 Task: Look for space in Maragogi, Brazil from 6th September, 2023 to 18th September, 2023 for 3 adults in price range Rs.6000 to Rs.12000. Place can be entire place with 2 bedrooms having 2 beds and 2 bathrooms. Property type can be house, flat, guest house, hotel. Booking option can be shelf check-in. Required host language is Spanish.
Action: Mouse moved to (391, 84)
Screenshot: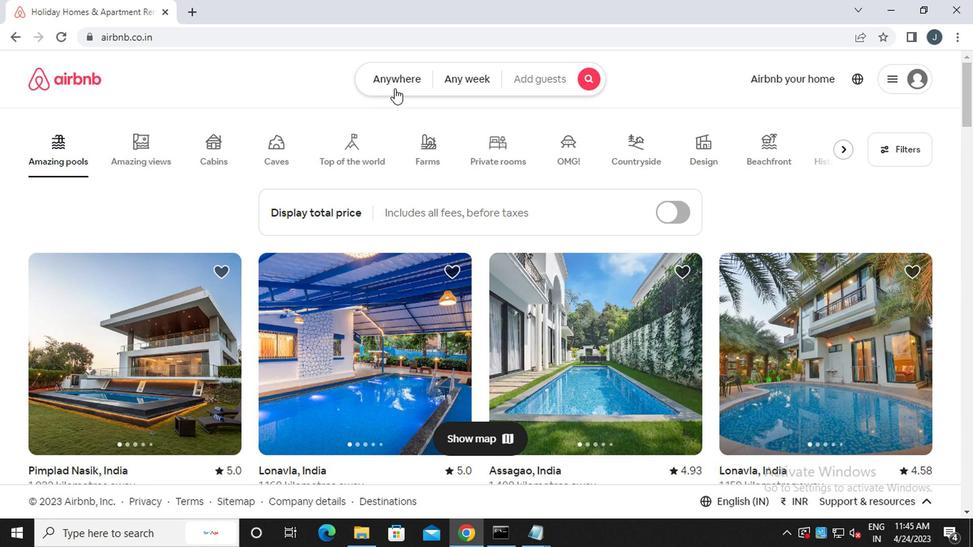 
Action: Mouse pressed left at (391, 84)
Screenshot: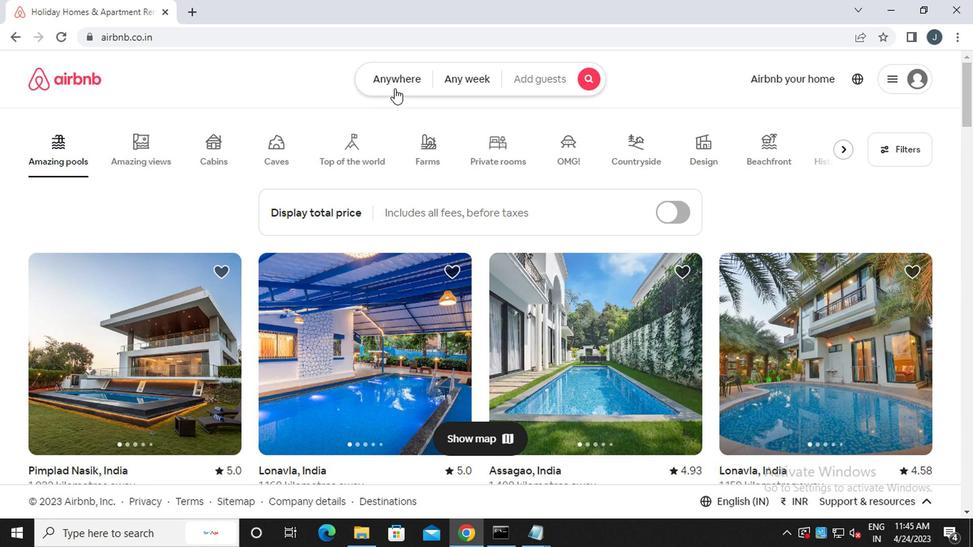 
Action: Mouse moved to (259, 134)
Screenshot: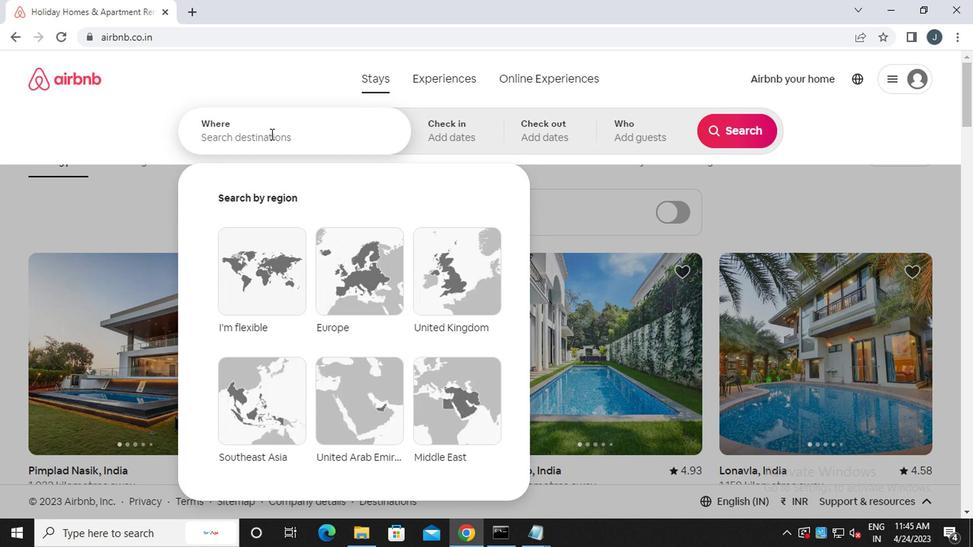 
Action: Mouse pressed left at (259, 134)
Screenshot: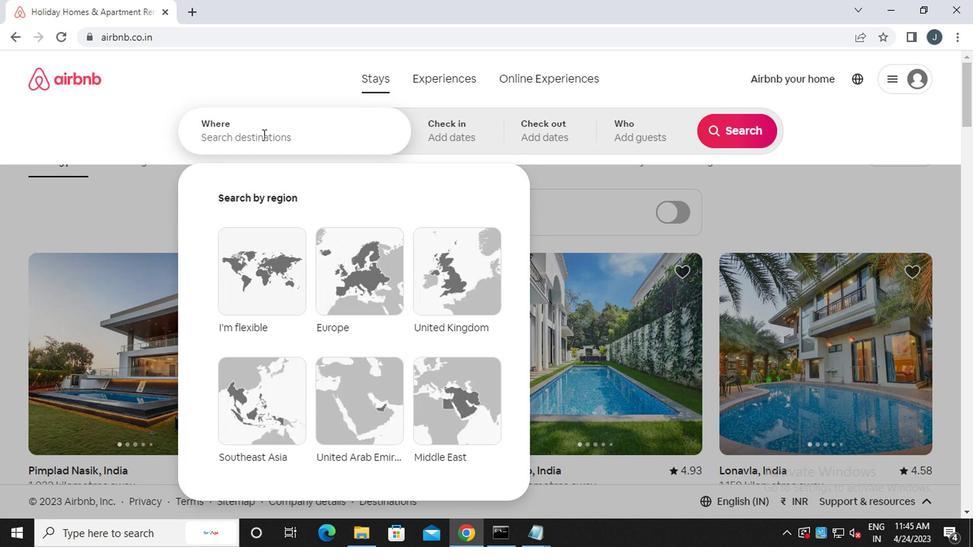 
Action: Key pressed <Key.caps_lock>m<Key.caps_lock>aragogi,<Key.space><Key.caps_lock>b<Key.caps_lock>razil
Screenshot: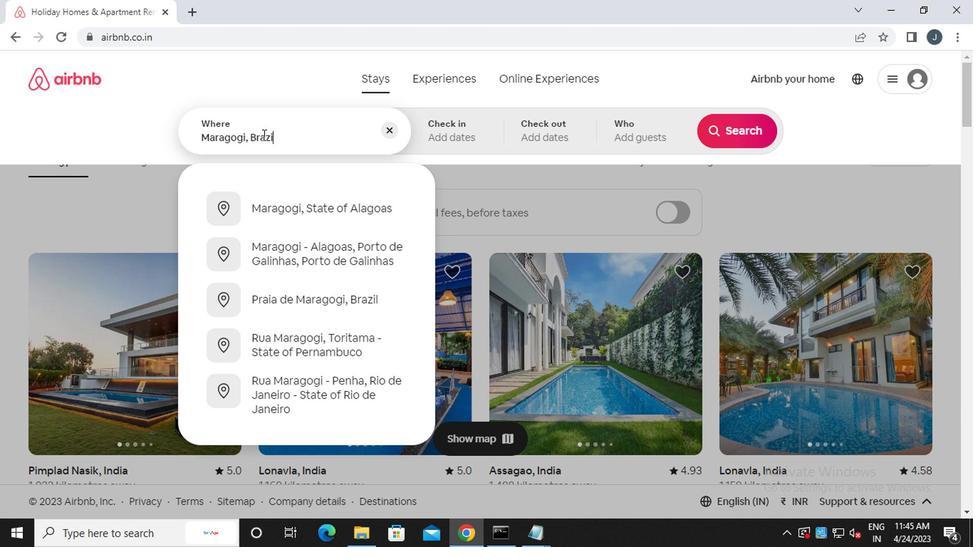 
Action: Mouse moved to (446, 136)
Screenshot: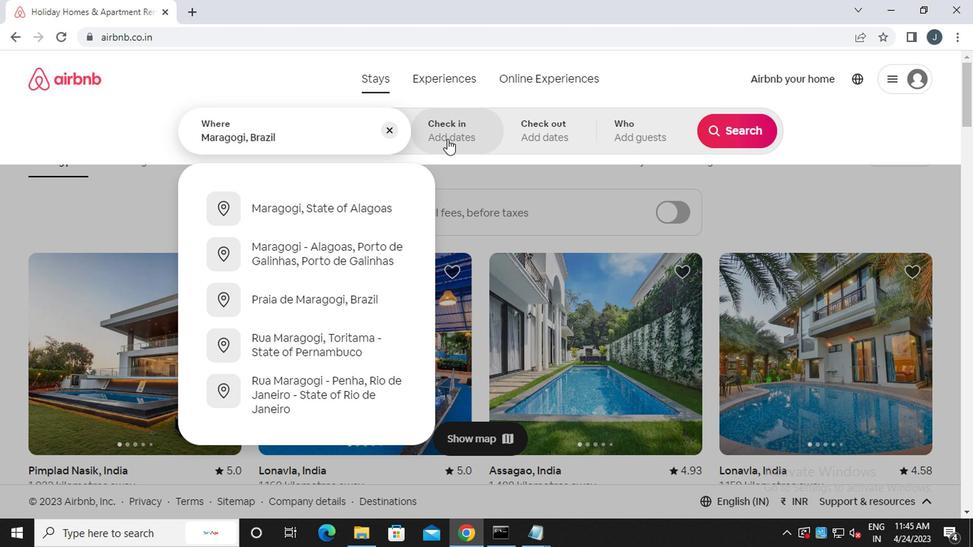 
Action: Mouse pressed left at (446, 136)
Screenshot: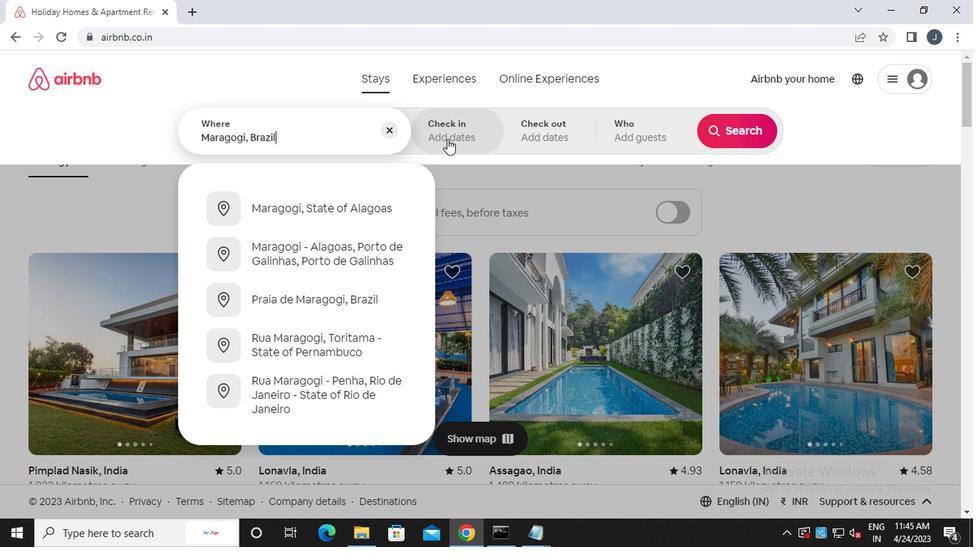 
Action: Mouse moved to (719, 245)
Screenshot: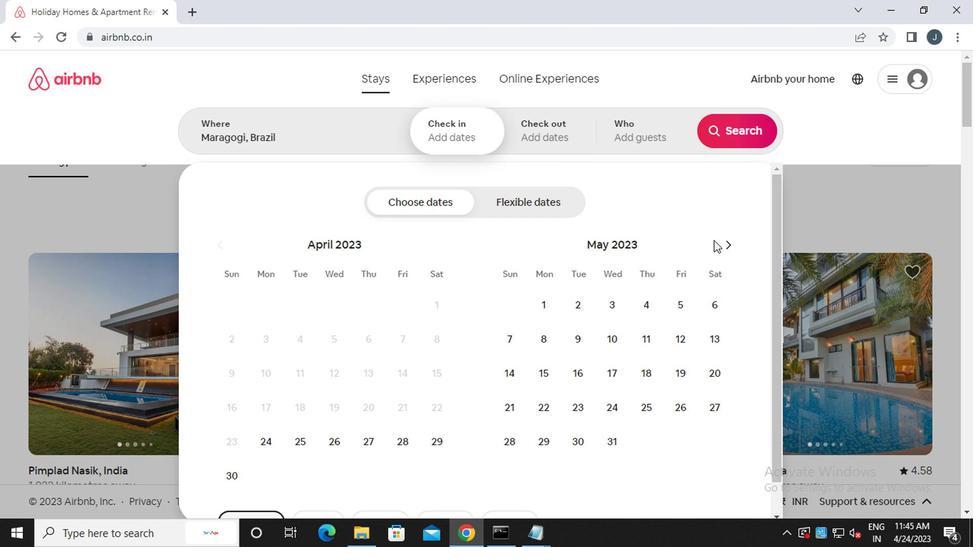 
Action: Mouse pressed left at (719, 245)
Screenshot: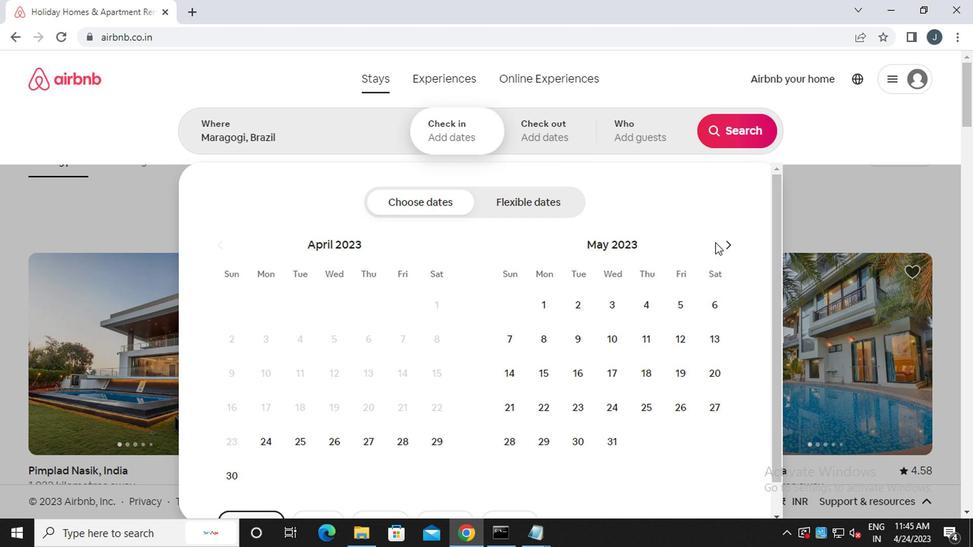 
Action: Mouse moved to (721, 246)
Screenshot: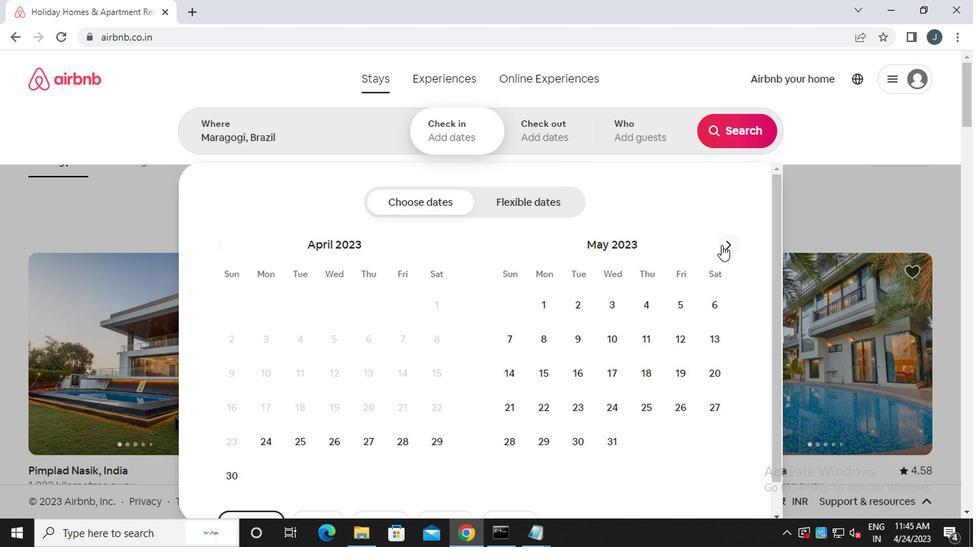 
Action: Mouse pressed left at (721, 246)
Screenshot: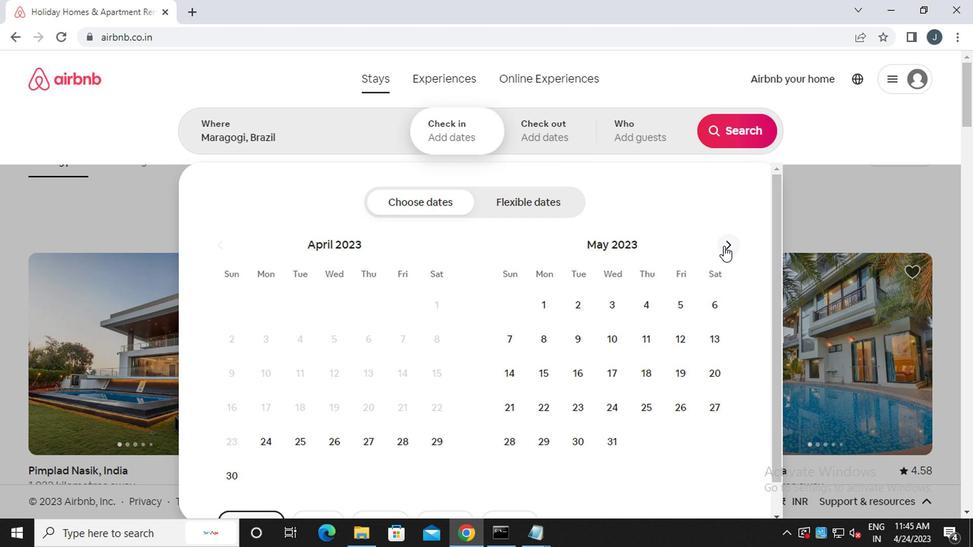 
Action: Mouse pressed left at (721, 246)
Screenshot: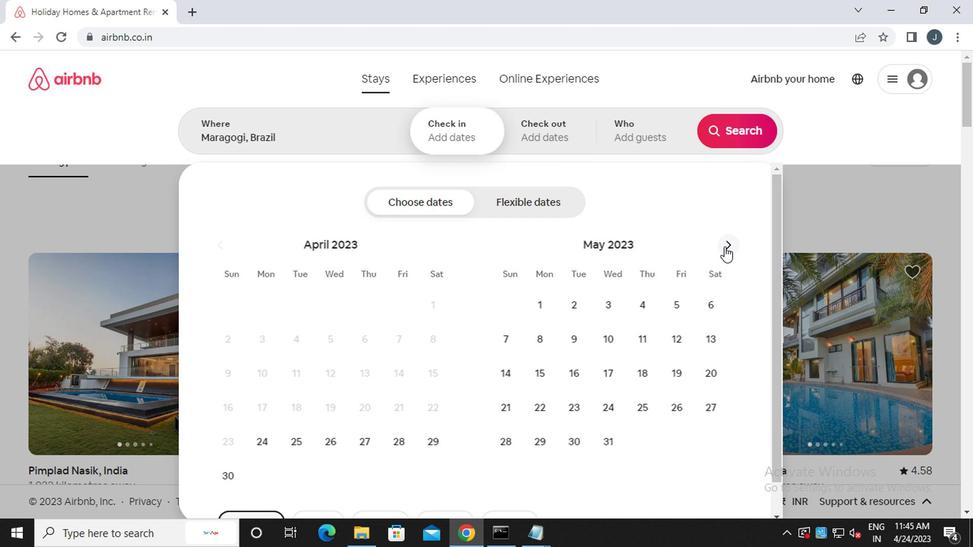 
Action: Mouse pressed left at (721, 246)
Screenshot: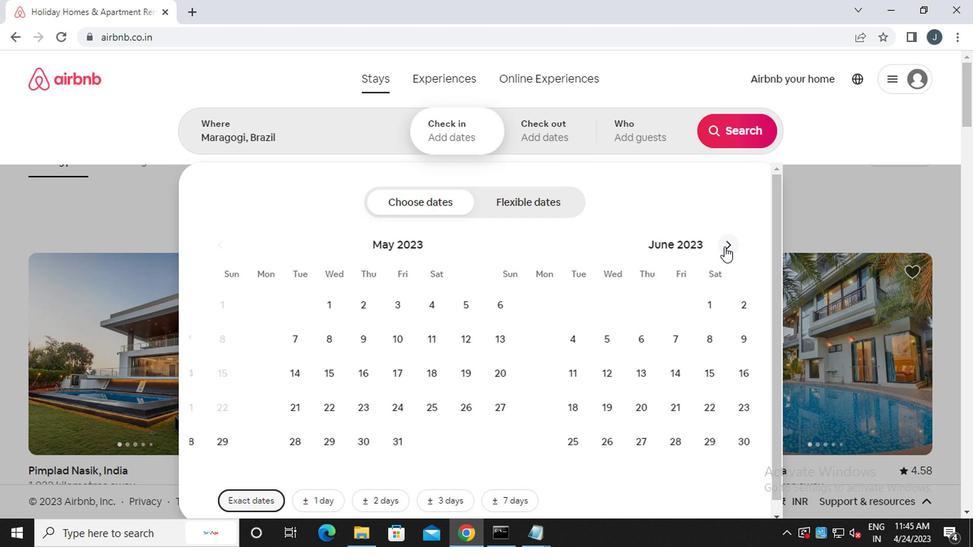 
Action: Mouse moved to (721, 246)
Screenshot: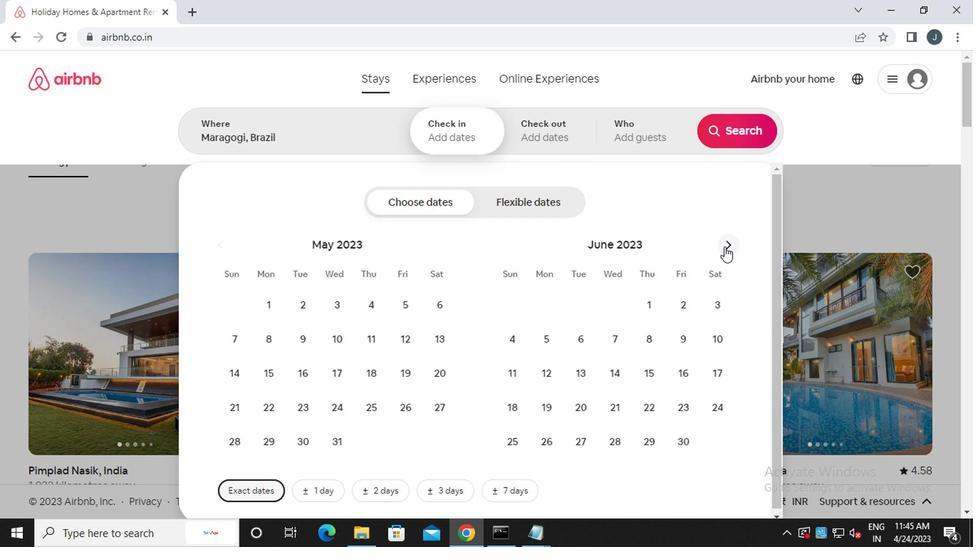 
Action: Mouse pressed left at (721, 246)
Screenshot: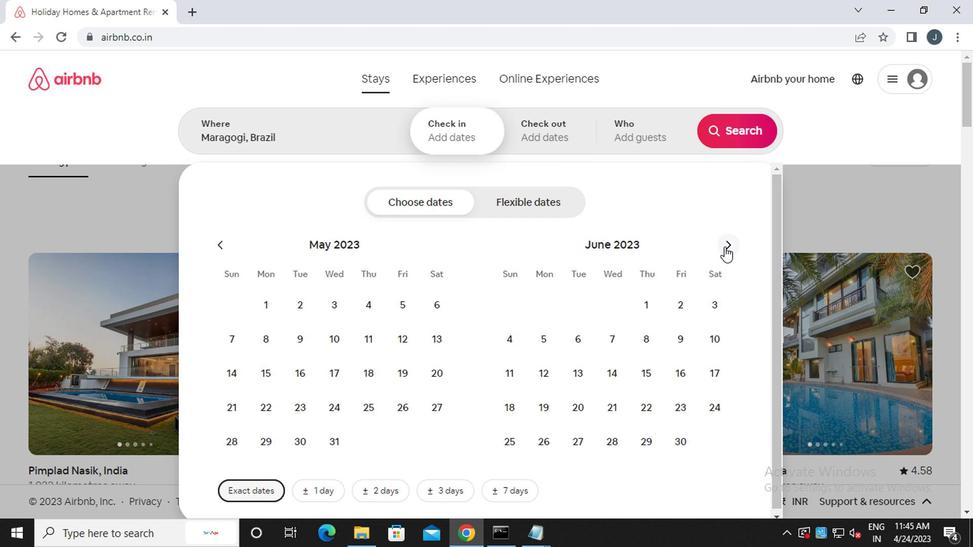 
Action: Mouse moved to (723, 247)
Screenshot: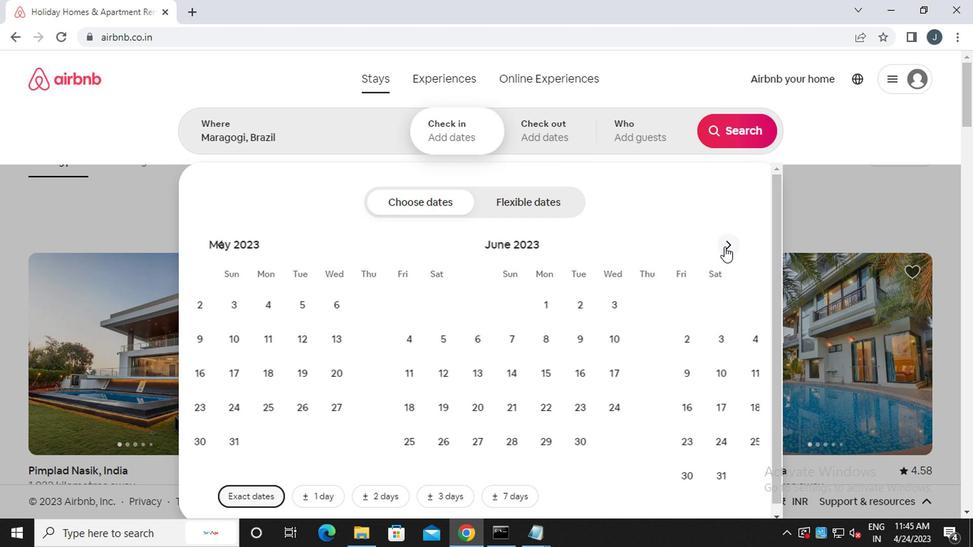 
Action: Mouse pressed left at (723, 247)
Screenshot: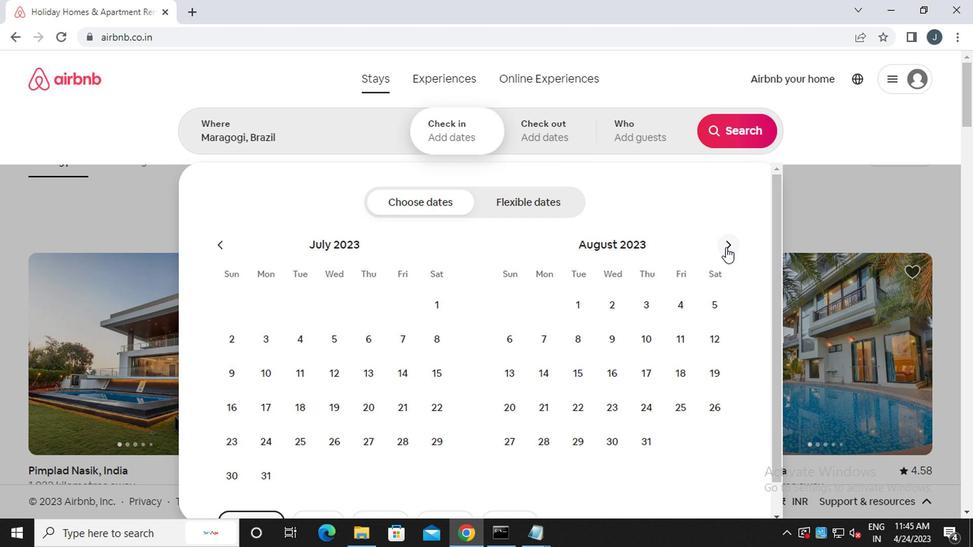 
Action: Mouse moved to (611, 339)
Screenshot: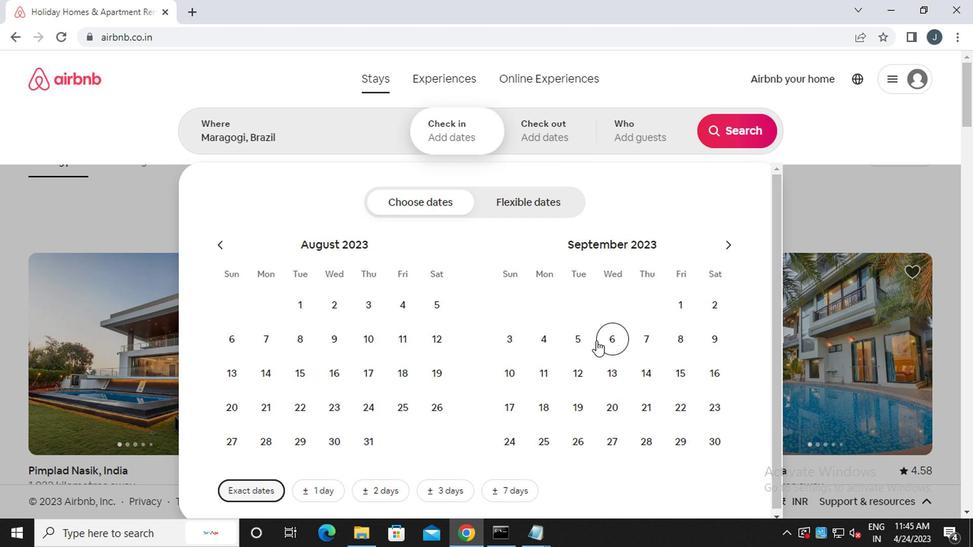 
Action: Mouse pressed left at (611, 339)
Screenshot: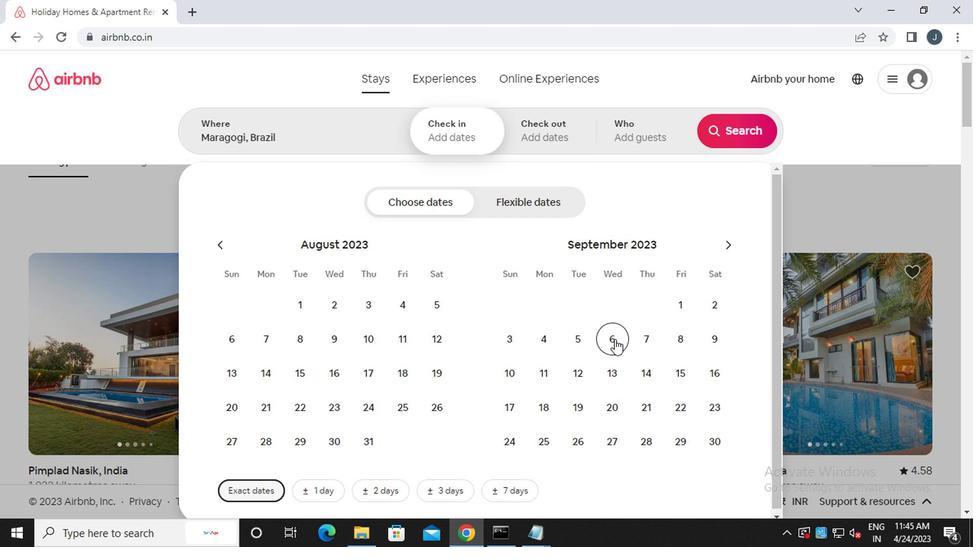 
Action: Mouse moved to (539, 404)
Screenshot: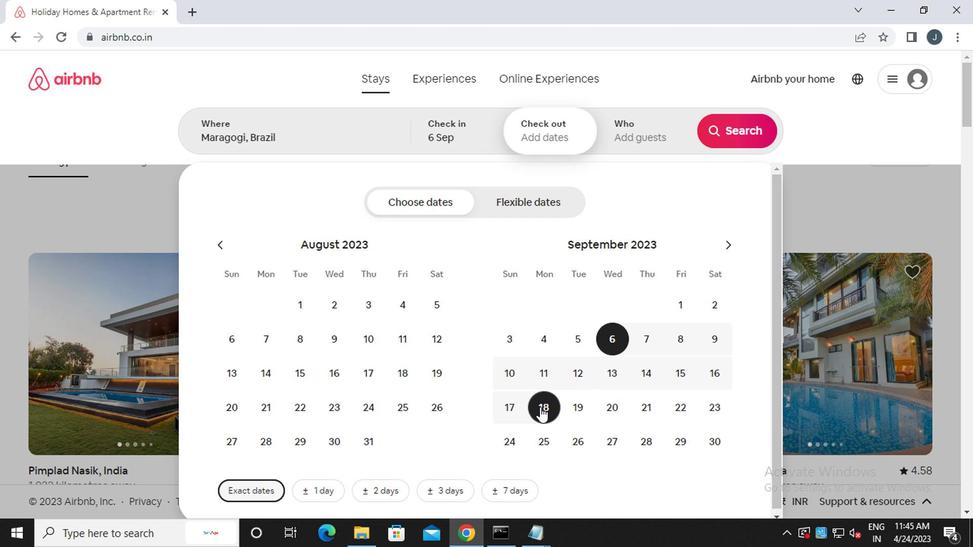 
Action: Mouse pressed left at (539, 404)
Screenshot: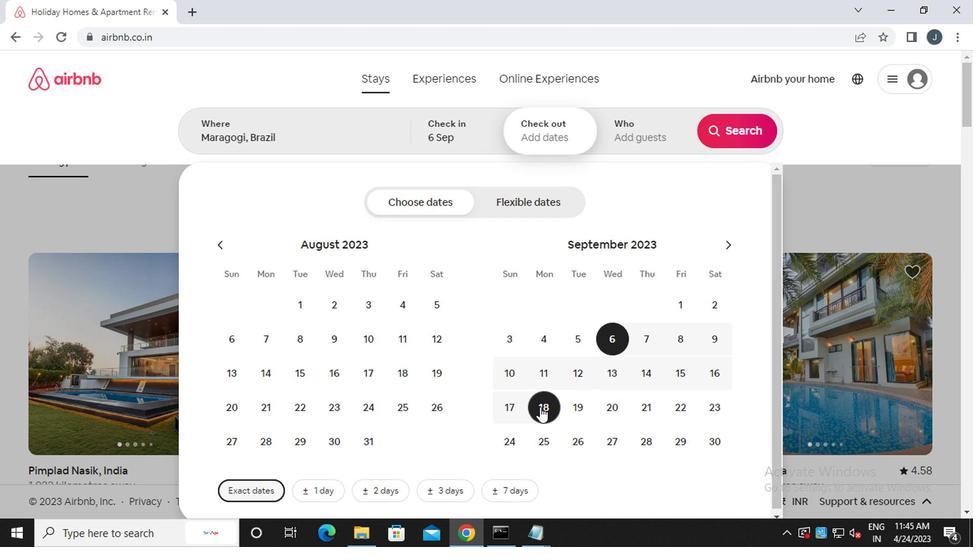 
Action: Mouse moved to (629, 140)
Screenshot: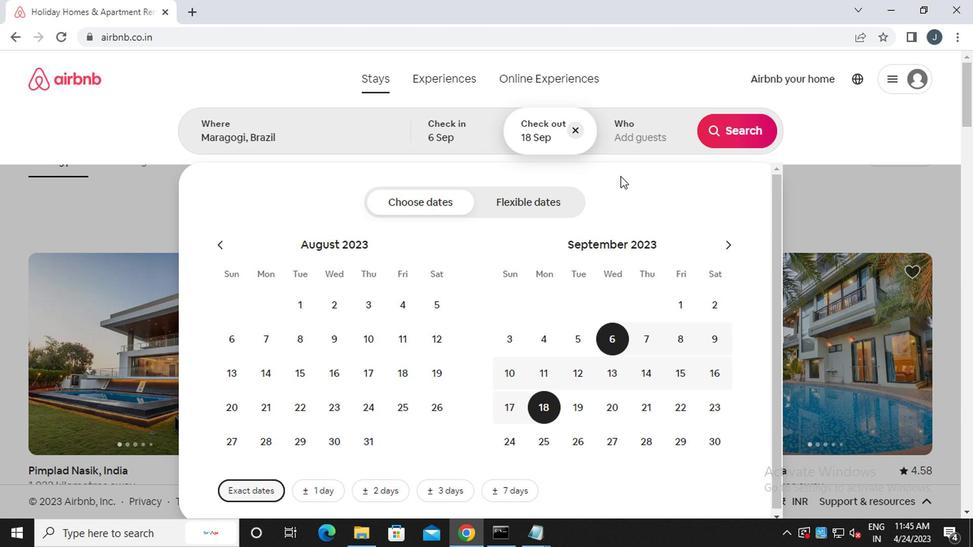 
Action: Mouse pressed left at (629, 140)
Screenshot: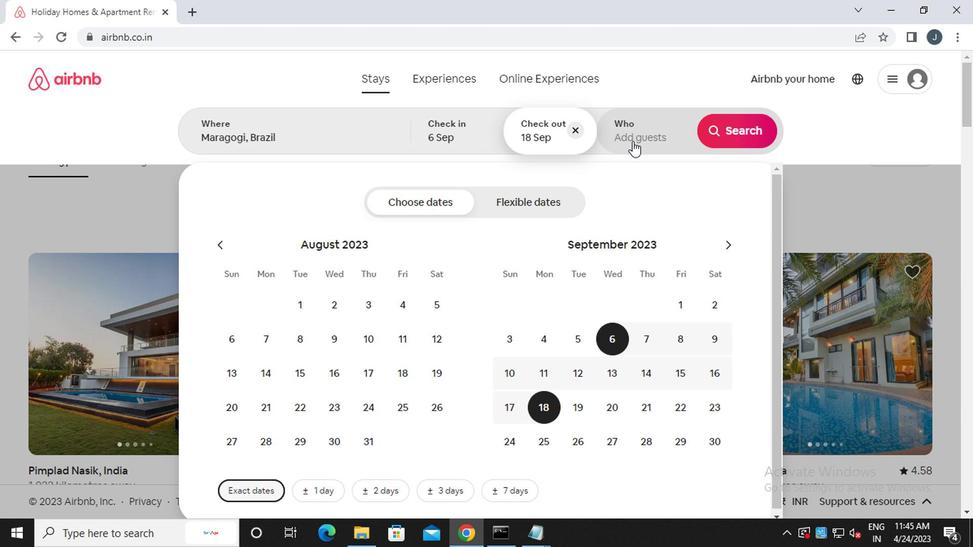 
Action: Mouse moved to (739, 209)
Screenshot: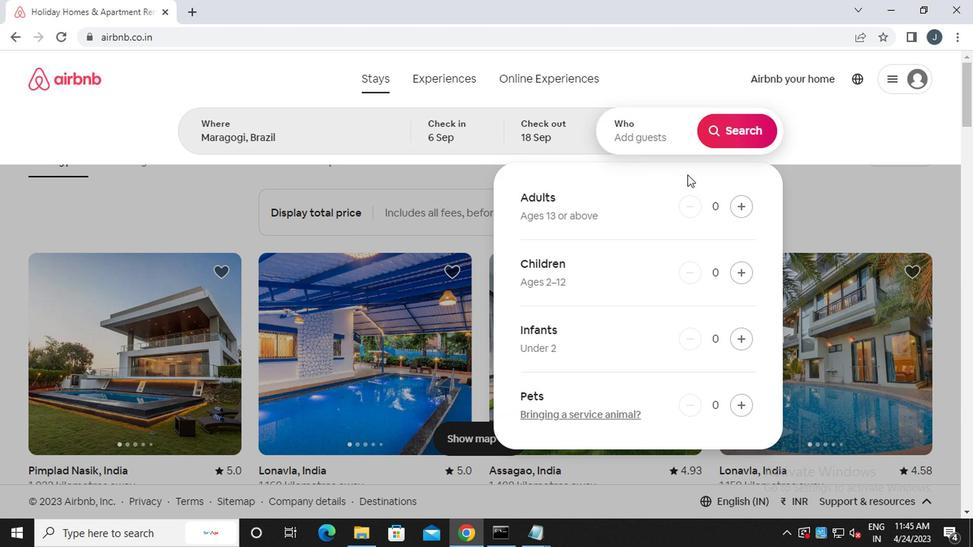 
Action: Mouse pressed left at (739, 209)
Screenshot: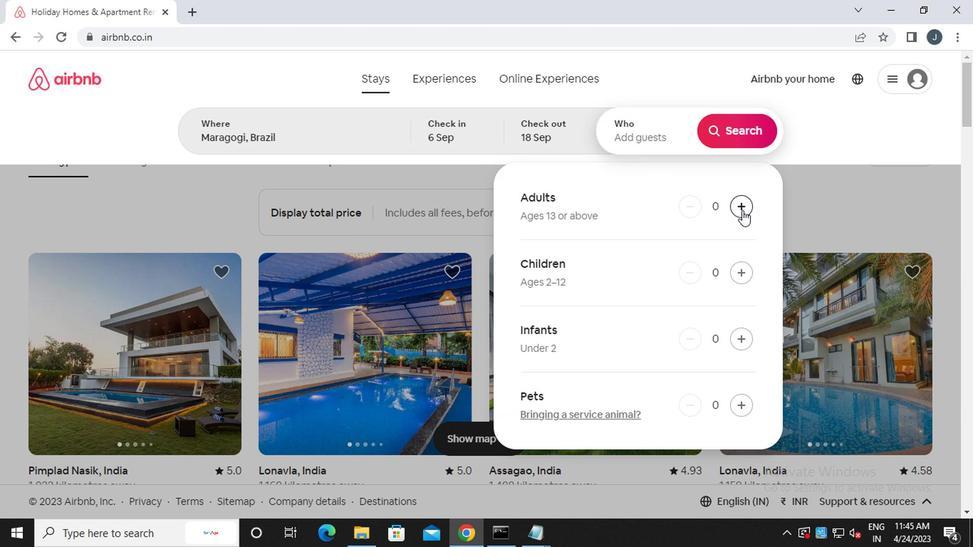 
Action: Mouse pressed left at (739, 209)
Screenshot: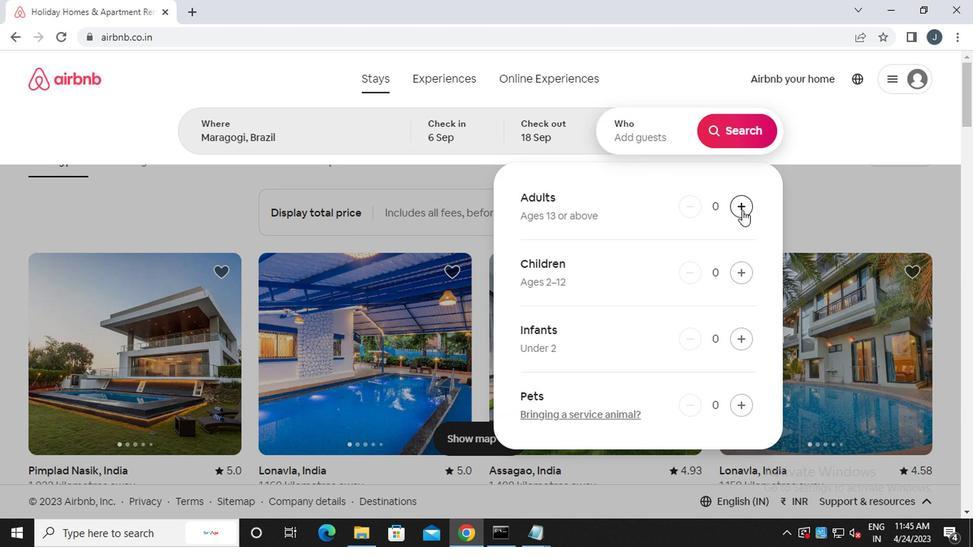 
Action: Mouse pressed left at (739, 209)
Screenshot: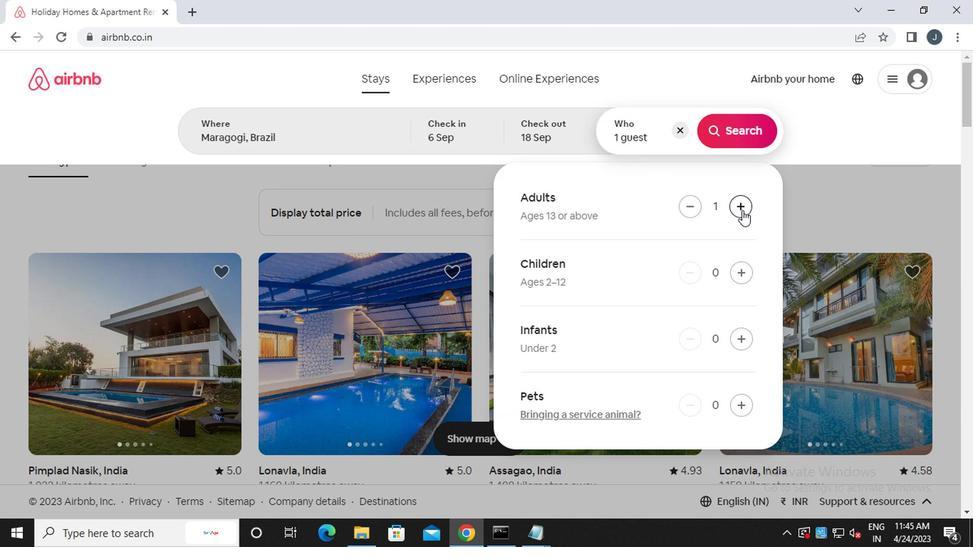 
Action: Mouse moved to (749, 134)
Screenshot: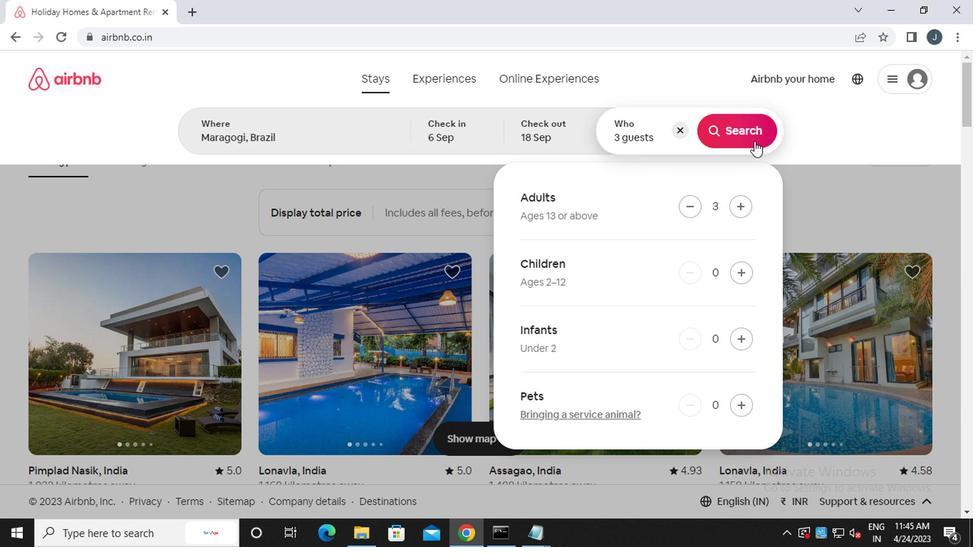 
Action: Mouse pressed left at (749, 134)
Screenshot: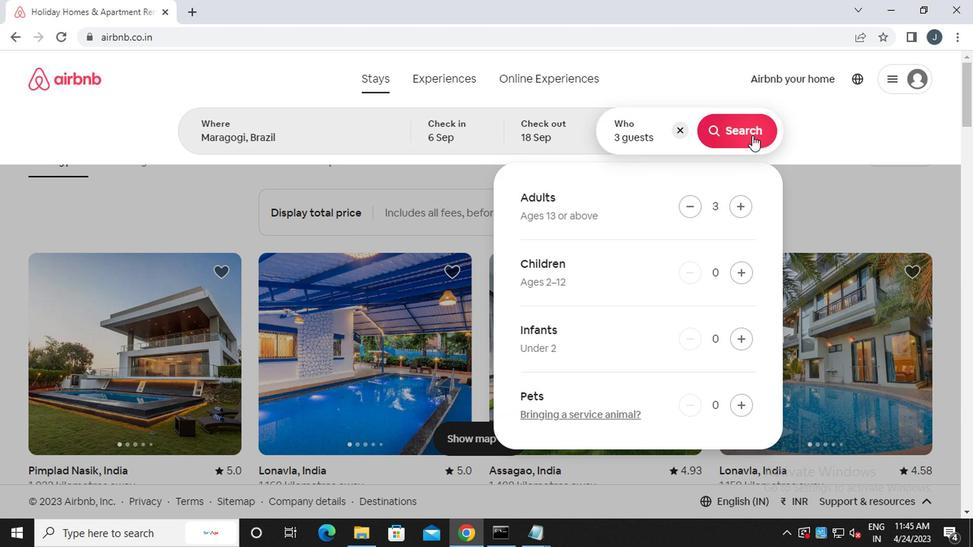 
Action: Mouse moved to (912, 131)
Screenshot: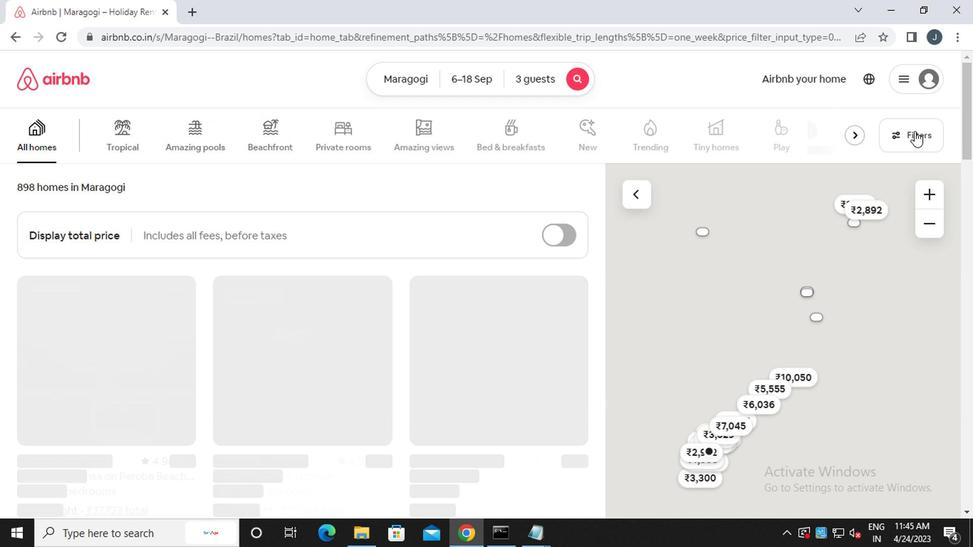 
Action: Mouse pressed left at (912, 131)
Screenshot: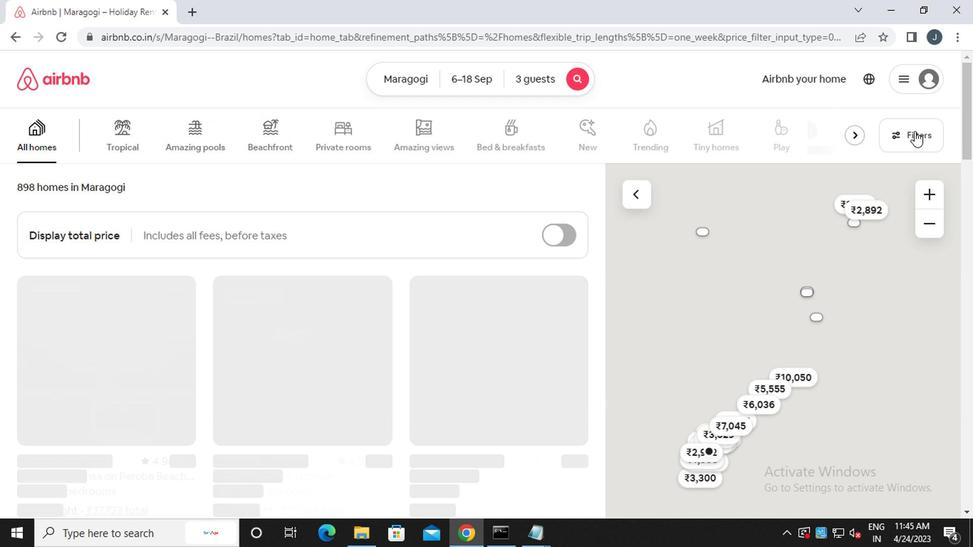 
Action: Mouse moved to (325, 315)
Screenshot: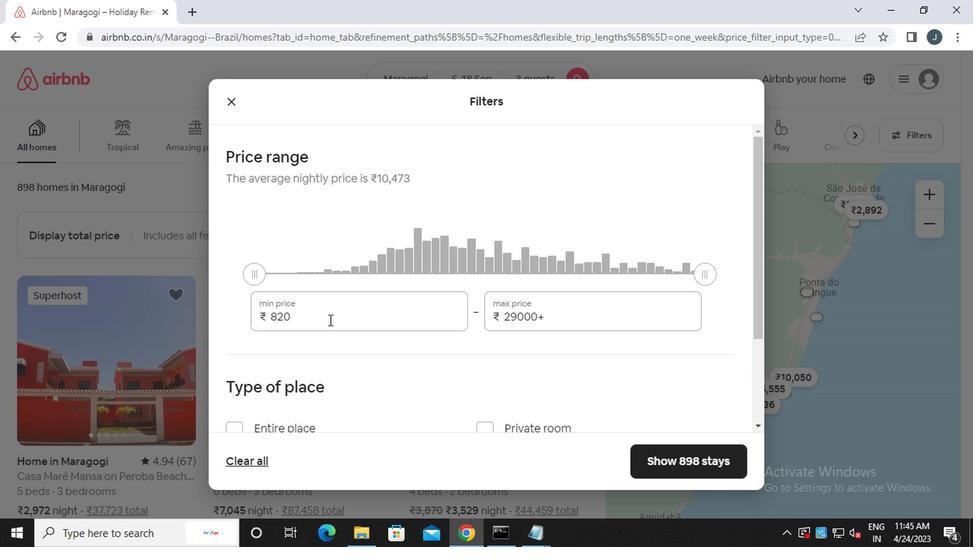 
Action: Mouse pressed left at (325, 315)
Screenshot: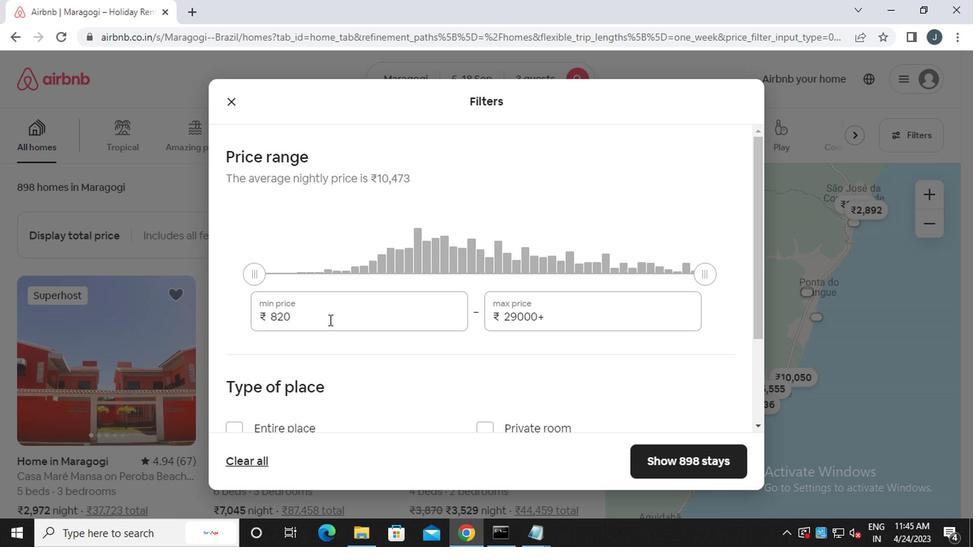 
Action: Mouse moved to (325, 315)
Screenshot: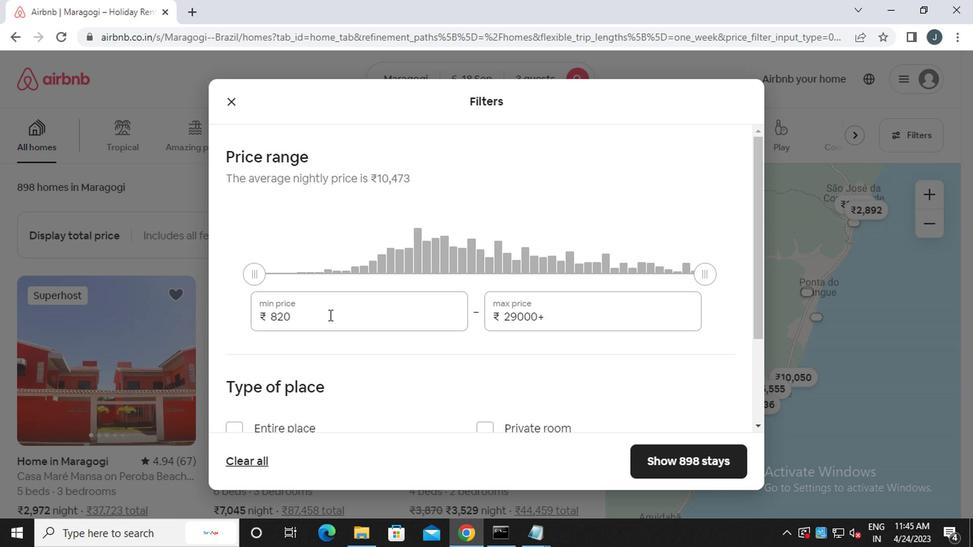 
Action: Key pressed <Key.backspace><Key.backspace><Key.backspace><Key.backspace><Key.backspace><Key.backspace><Key.backspace><Key.backspace><<102>><<96>><<96>><<96>>
Screenshot: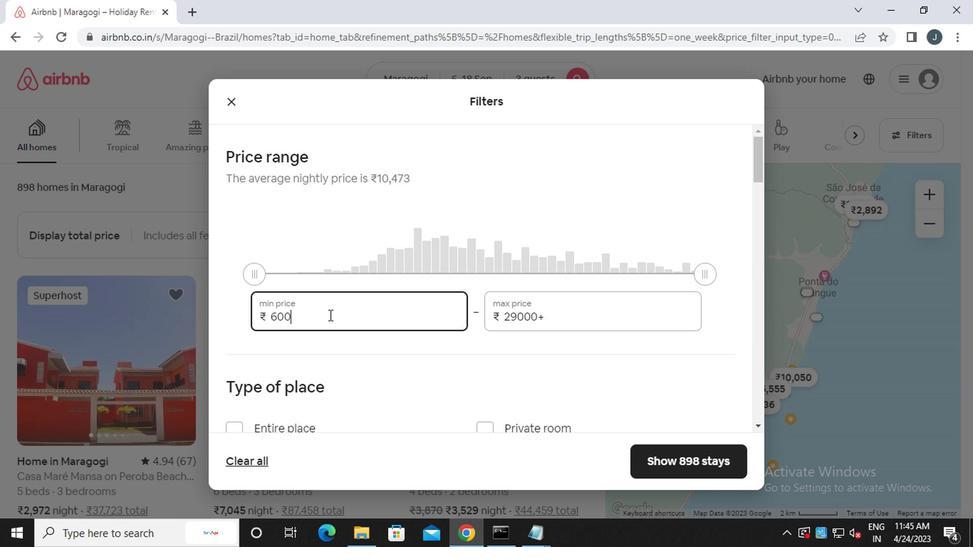
Action: Mouse moved to (558, 315)
Screenshot: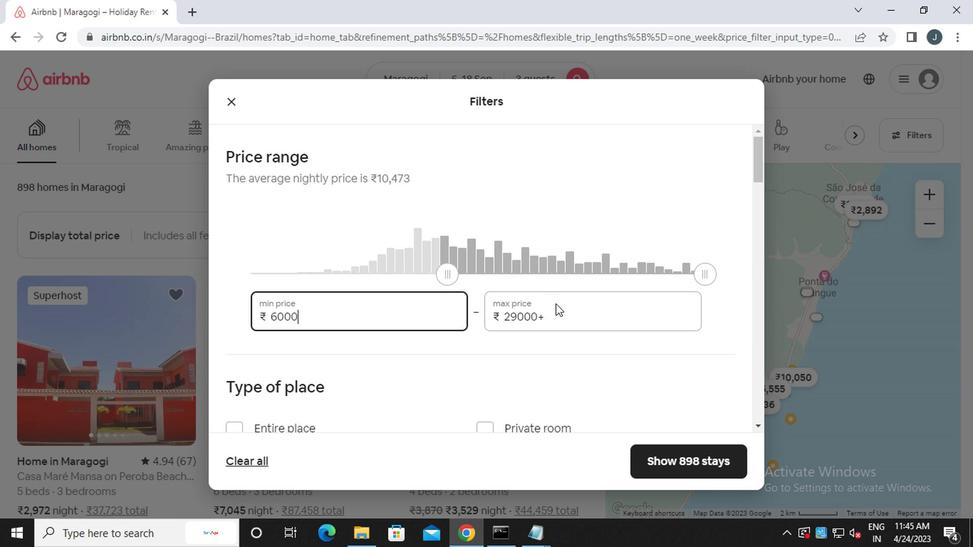 
Action: Mouse pressed left at (558, 315)
Screenshot: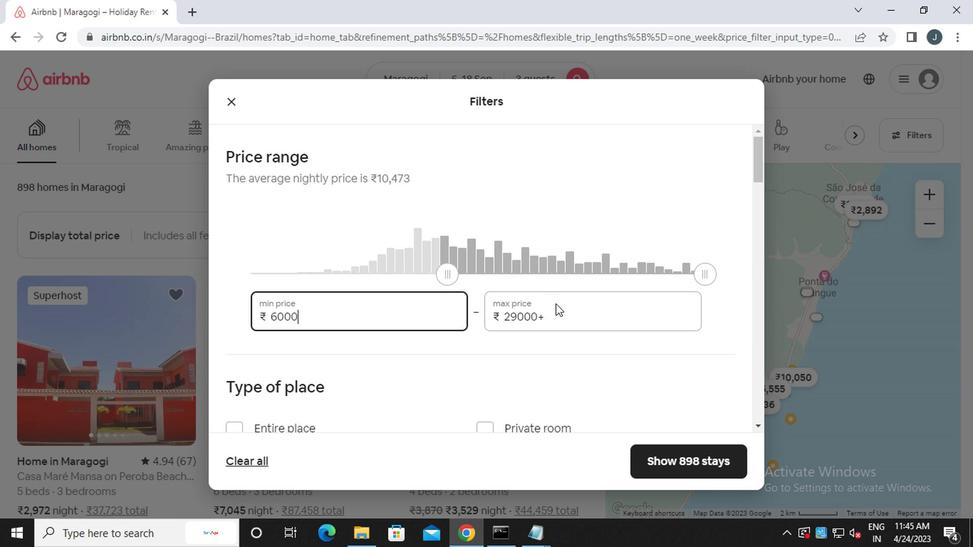 
Action: Mouse moved to (560, 315)
Screenshot: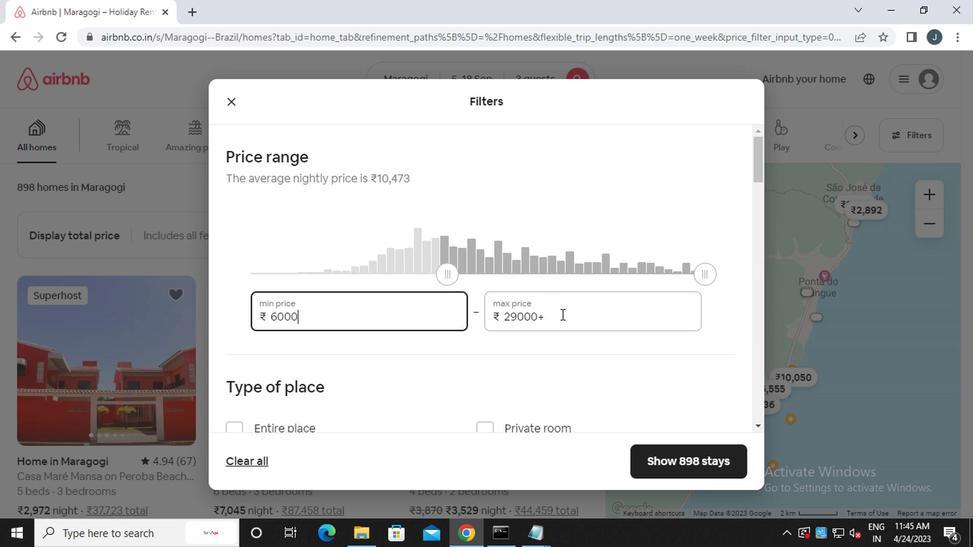 
Action: Key pressed <Key.backspace><Key.backspace><Key.backspace><Key.backspace><Key.backspace><Key.backspace><Key.backspace><Key.backspace><Key.backspace><Key.backspace><Key.backspace><Key.backspace><<97>><<98>><<96>><<96>><<96>>
Screenshot: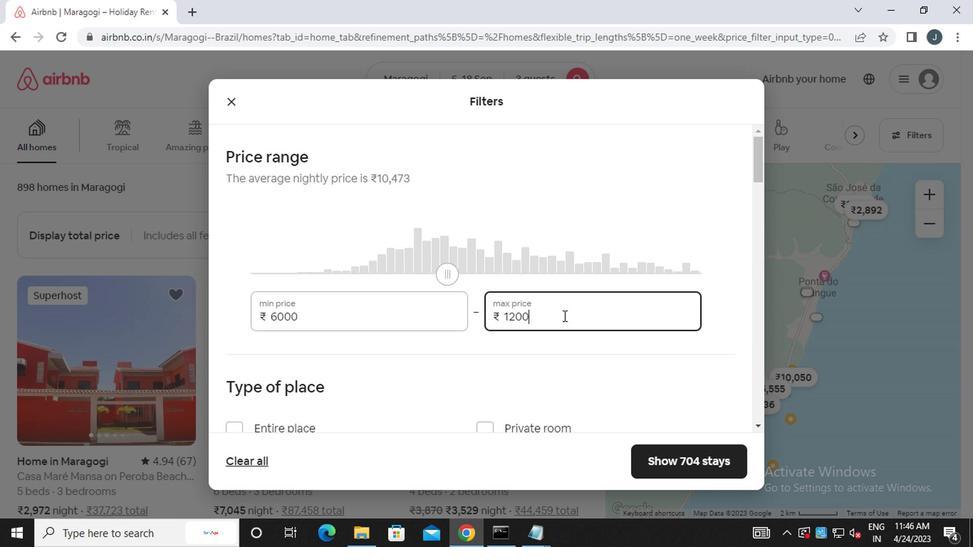
Action: Mouse moved to (560, 317)
Screenshot: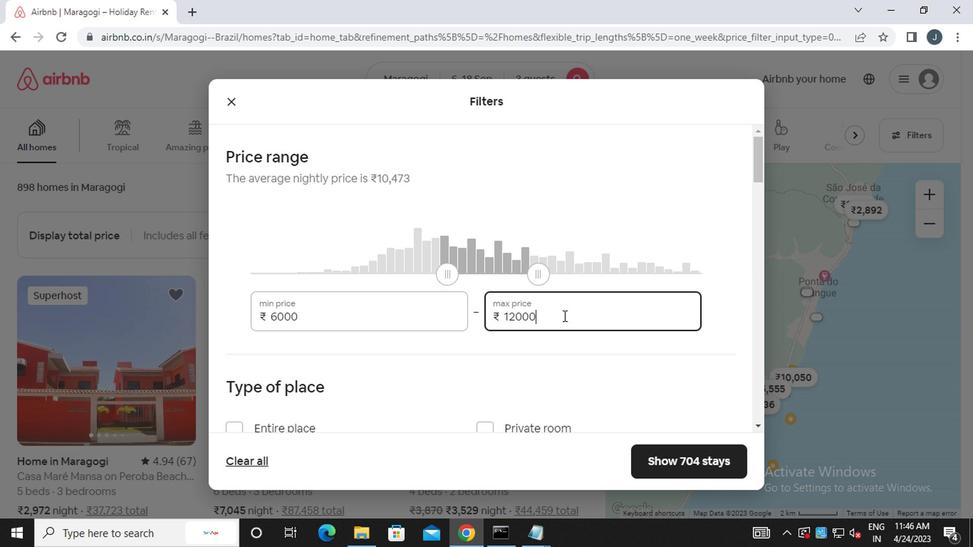 
Action: Mouse scrolled (560, 316) with delta (0, -1)
Screenshot: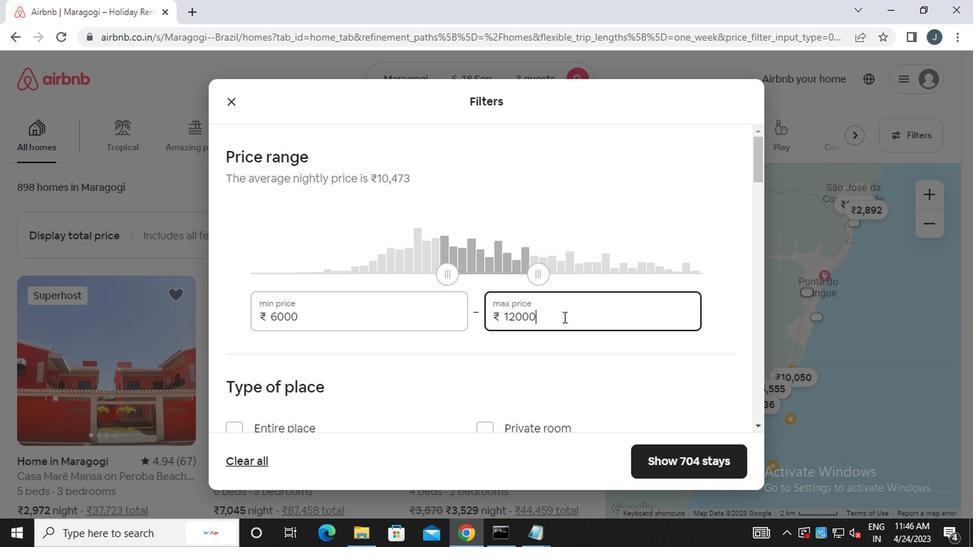 
Action: Mouse scrolled (560, 316) with delta (0, -1)
Screenshot: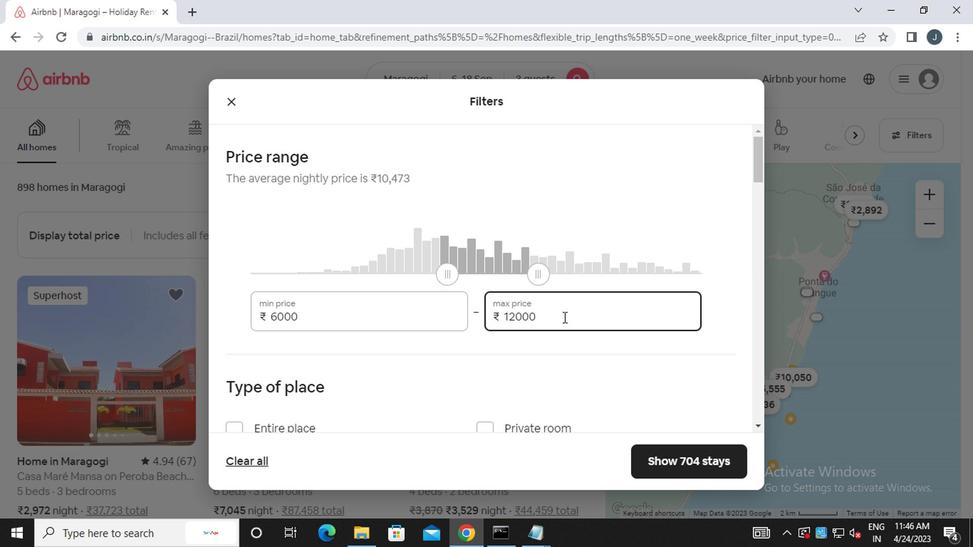 
Action: Mouse moved to (382, 300)
Screenshot: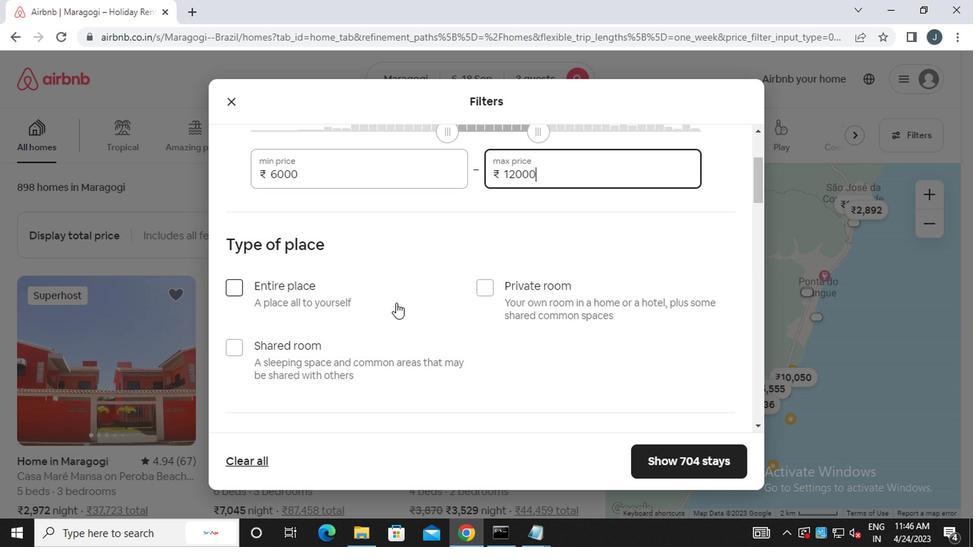 
Action: Mouse pressed left at (382, 300)
Screenshot: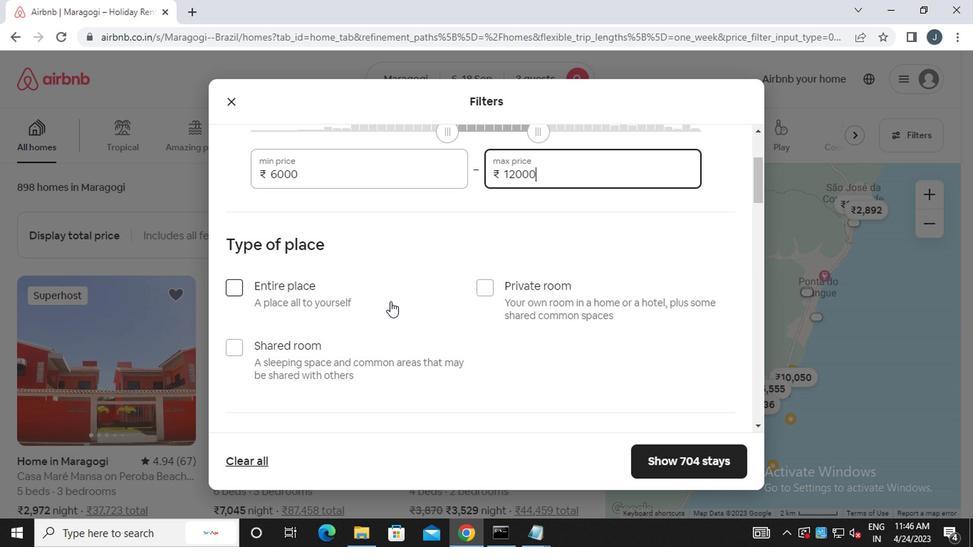 
Action: Mouse moved to (267, 319)
Screenshot: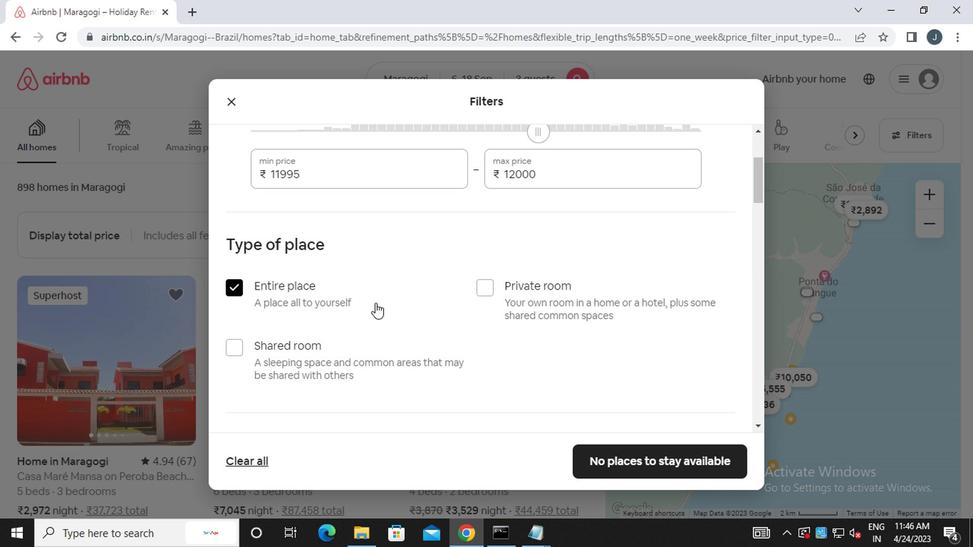 
Action: Mouse scrolled (267, 318) with delta (0, 0)
Screenshot: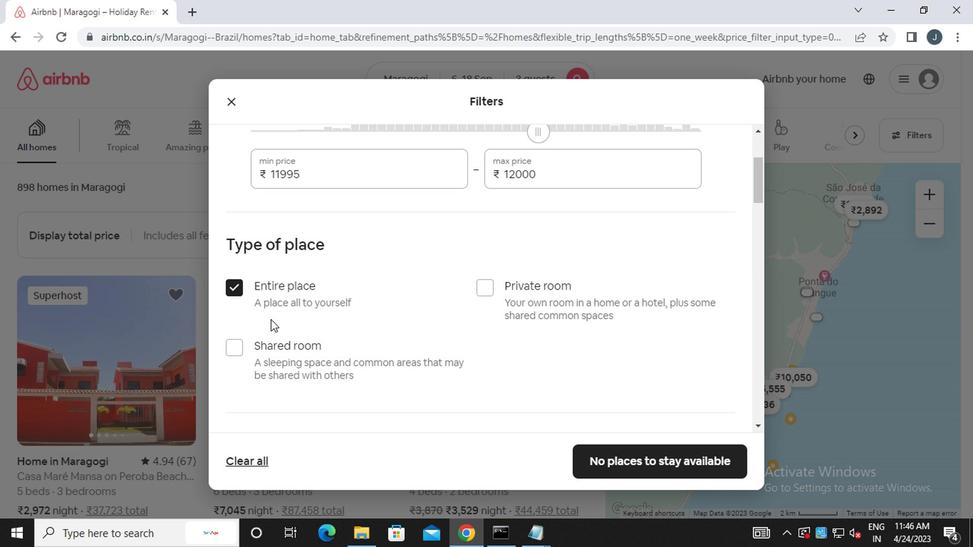 
Action: Mouse scrolled (267, 318) with delta (0, 0)
Screenshot: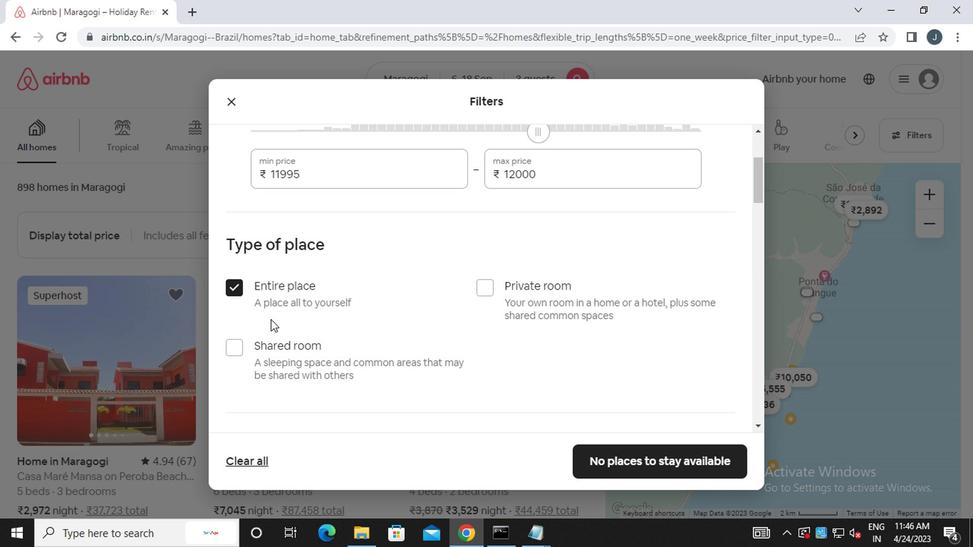
Action: Mouse scrolled (267, 318) with delta (0, 0)
Screenshot: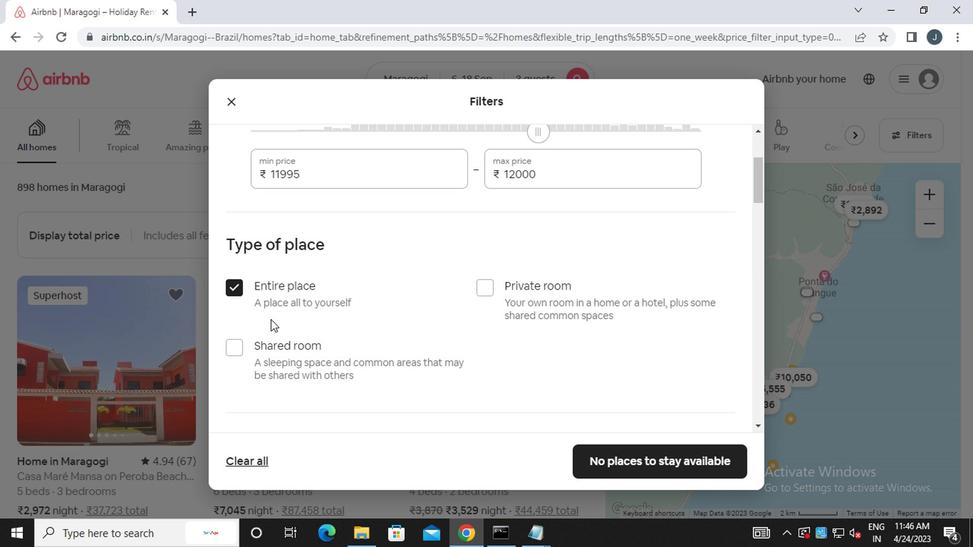 
Action: Mouse moved to (354, 306)
Screenshot: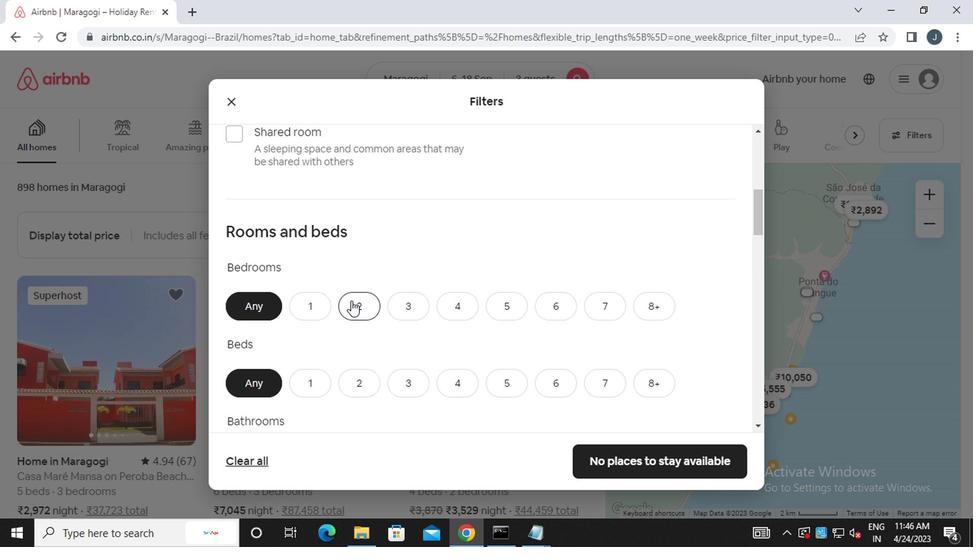 
Action: Mouse pressed left at (354, 306)
Screenshot: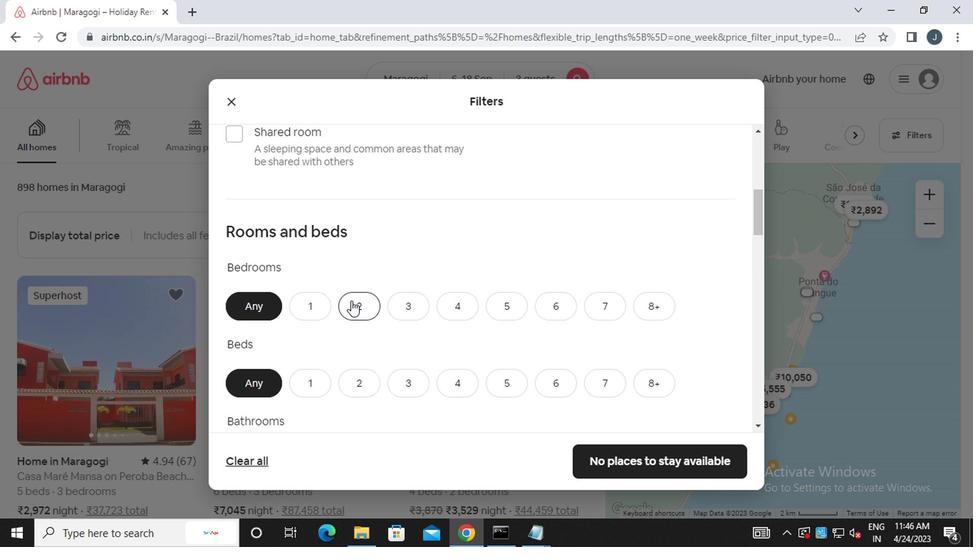 
Action: Mouse moved to (361, 375)
Screenshot: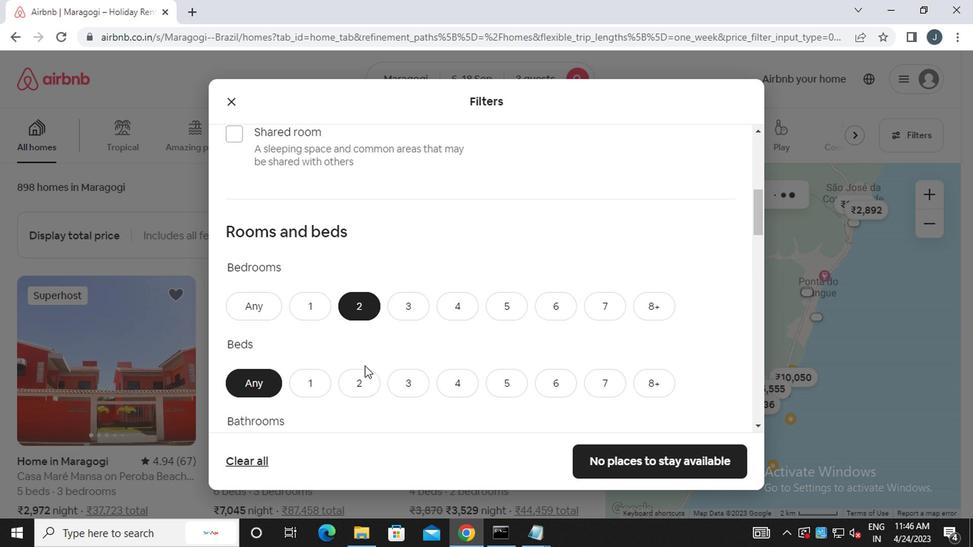 
Action: Mouse pressed left at (361, 375)
Screenshot: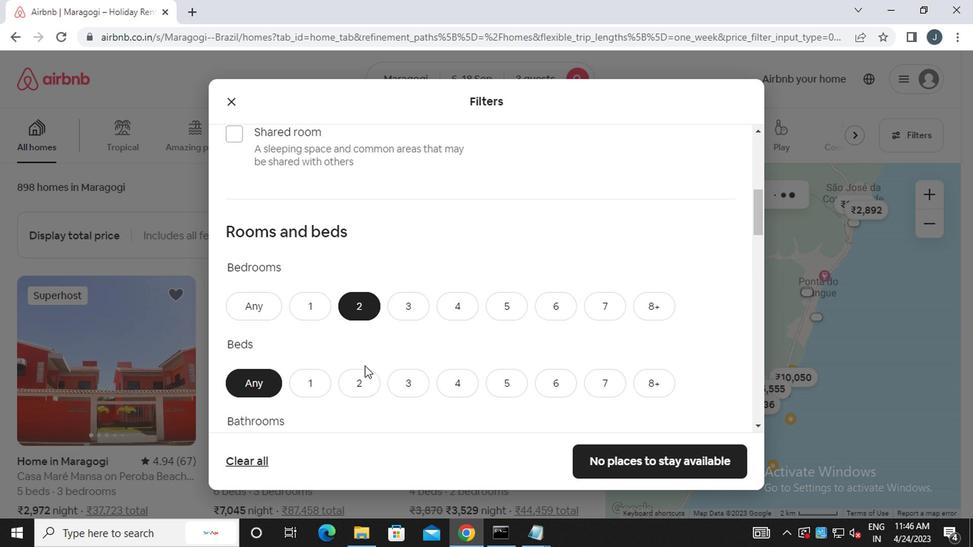 
Action: Mouse moved to (361, 375)
Screenshot: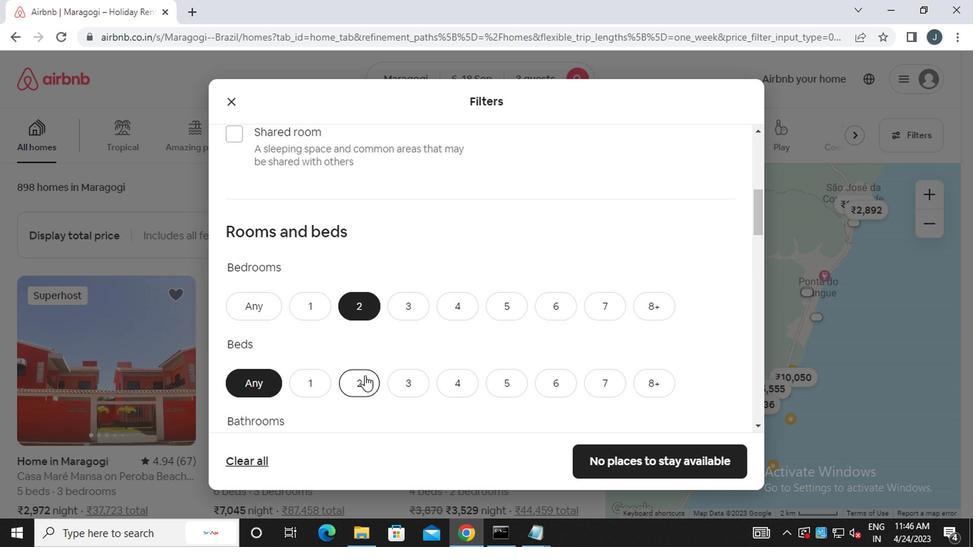 
Action: Mouse scrolled (361, 375) with delta (0, 0)
Screenshot: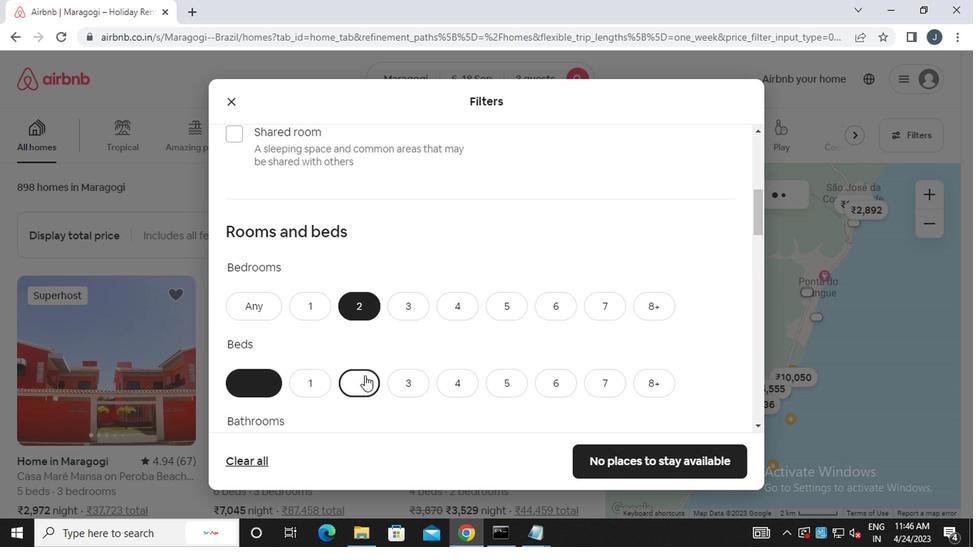 
Action: Mouse scrolled (361, 375) with delta (0, 0)
Screenshot: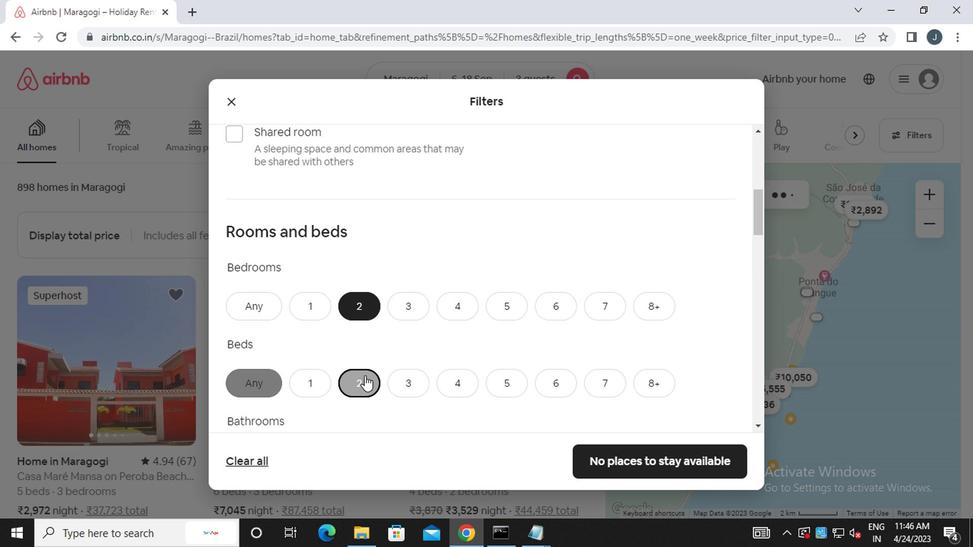 
Action: Mouse moved to (354, 318)
Screenshot: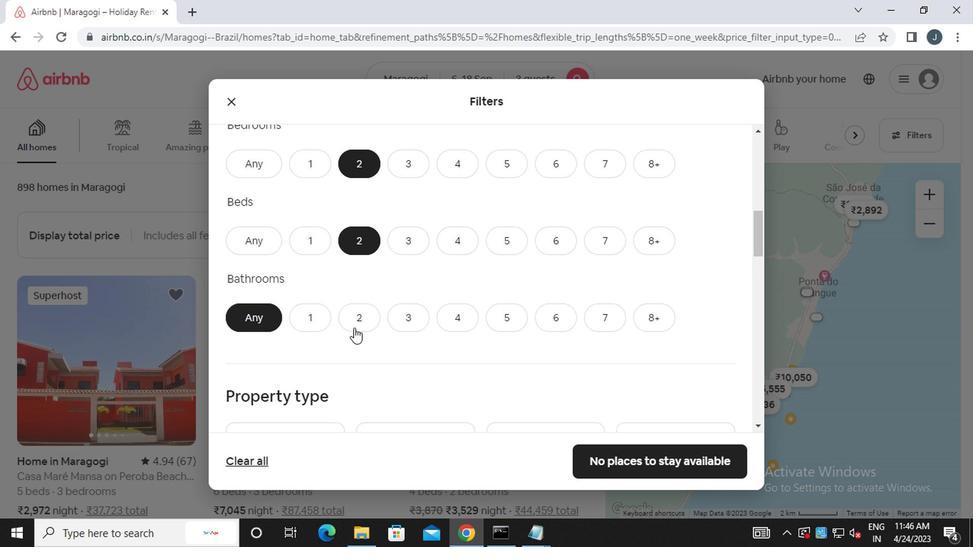 
Action: Mouse pressed left at (354, 318)
Screenshot: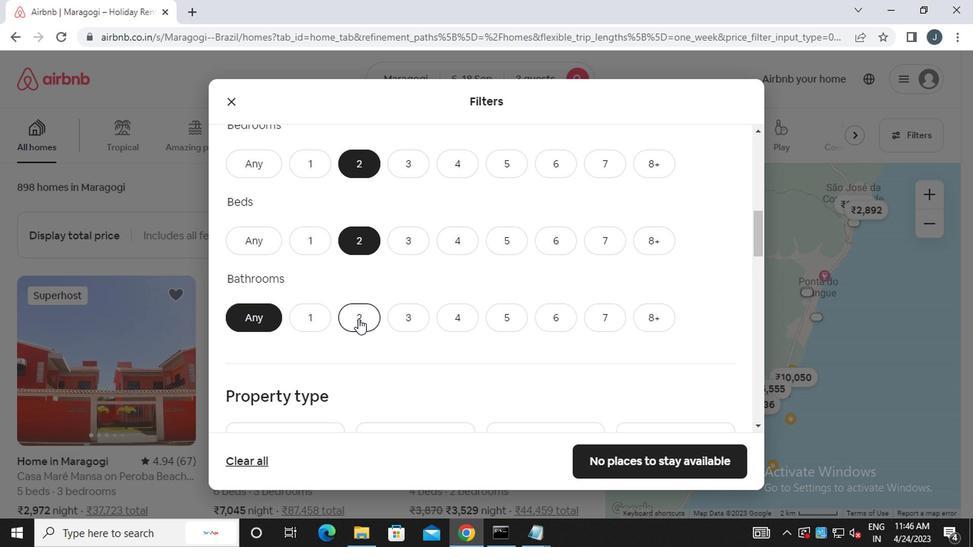 
Action: Mouse moved to (354, 318)
Screenshot: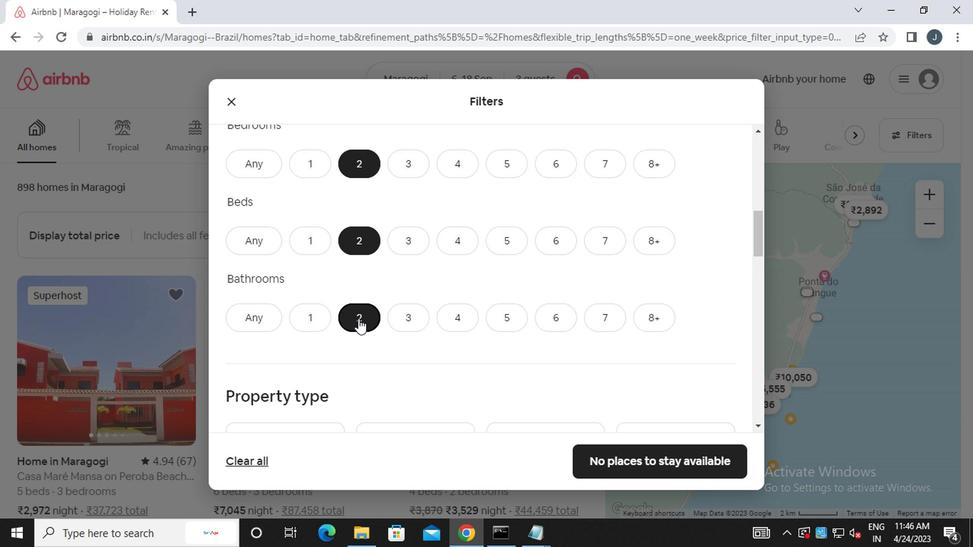 
Action: Mouse scrolled (354, 317) with delta (0, -1)
Screenshot: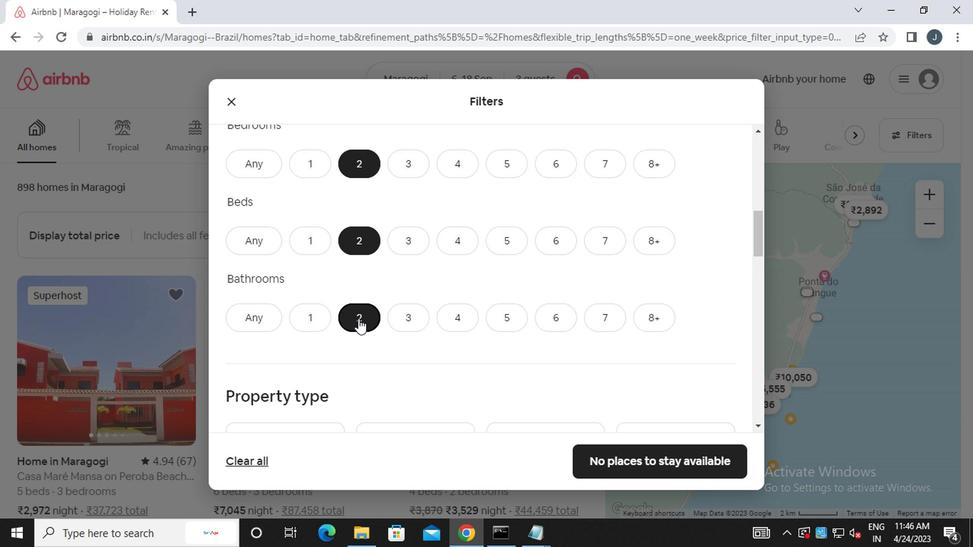 
Action: Mouse moved to (354, 318)
Screenshot: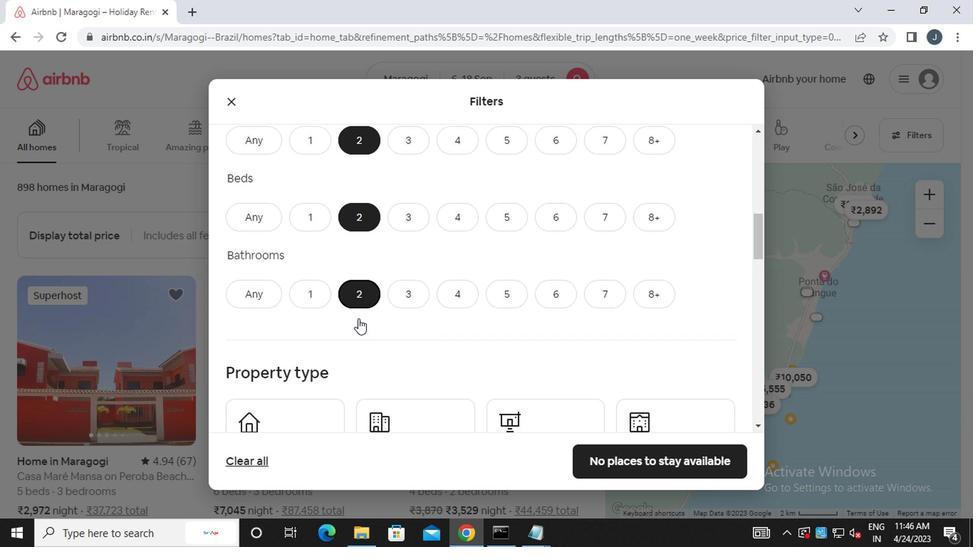 
Action: Mouse scrolled (354, 317) with delta (0, -1)
Screenshot: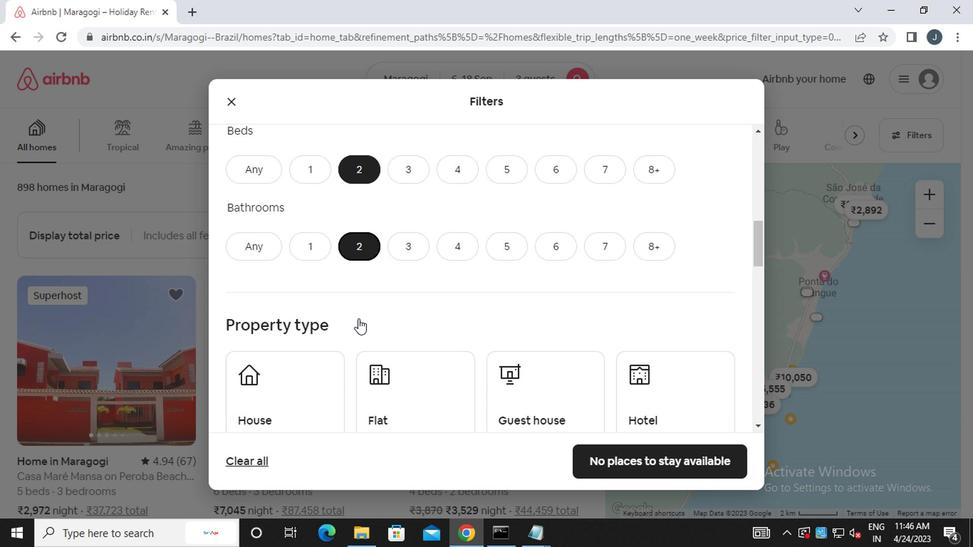 
Action: Mouse scrolled (354, 317) with delta (0, -1)
Screenshot: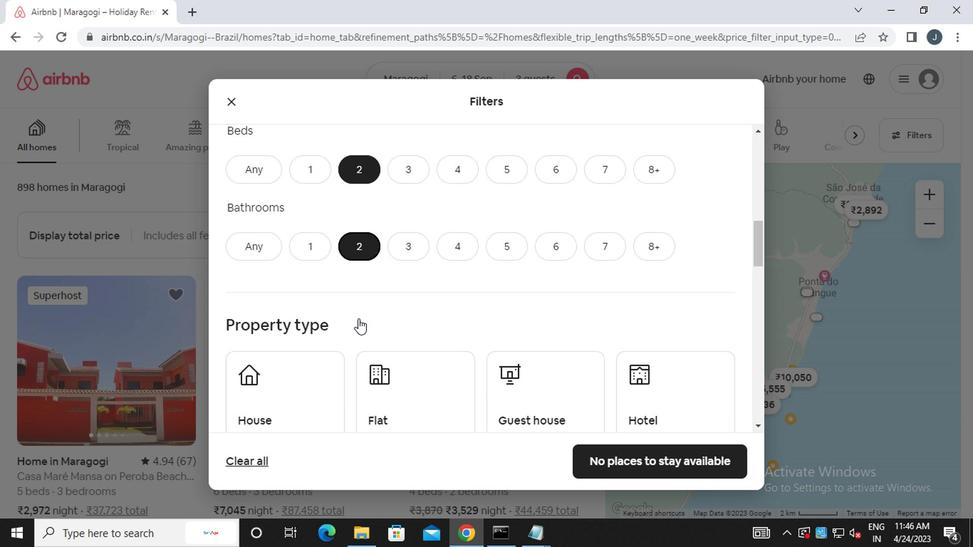 
Action: Mouse moved to (281, 277)
Screenshot: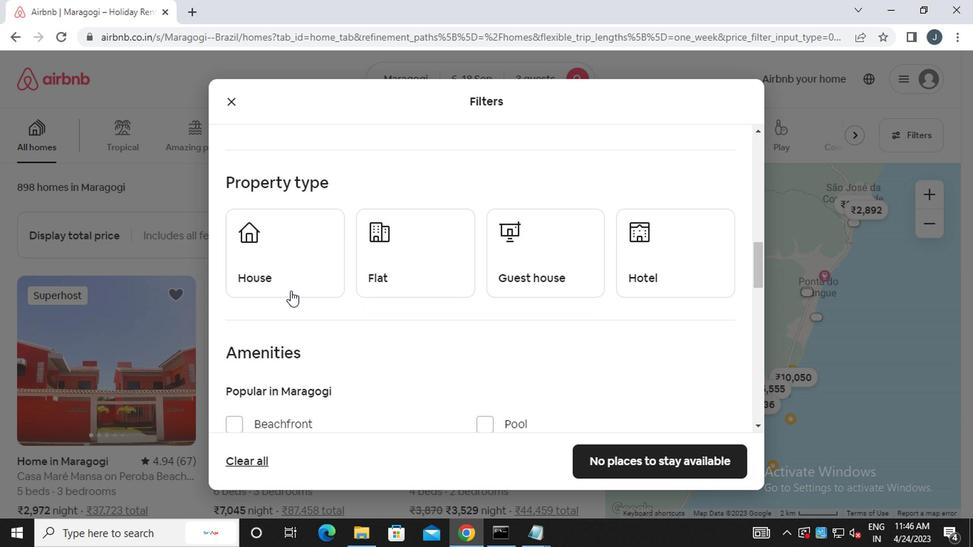 
Action: Mouse pressed left at (281, 277)
Screenshot: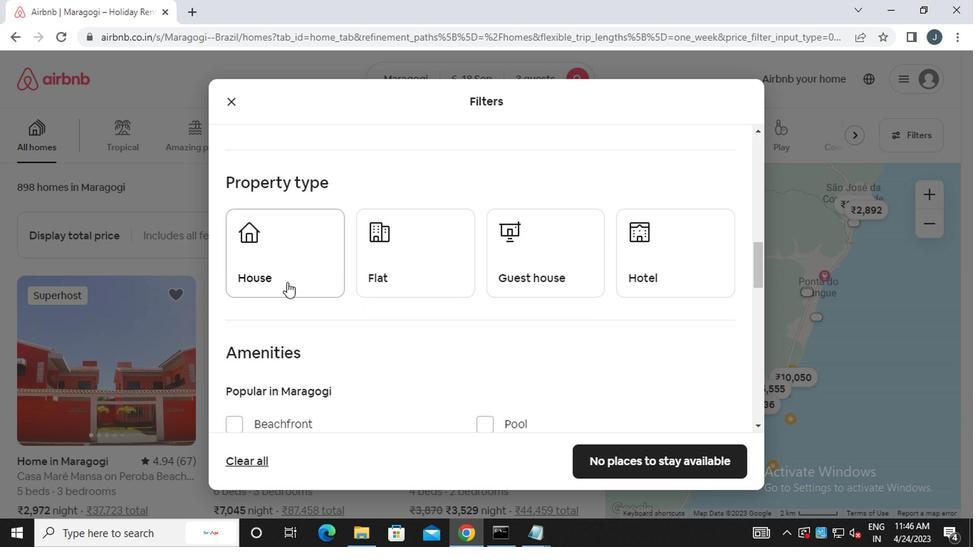 
Action: Mouse moved to (379, 268)
Screenshot: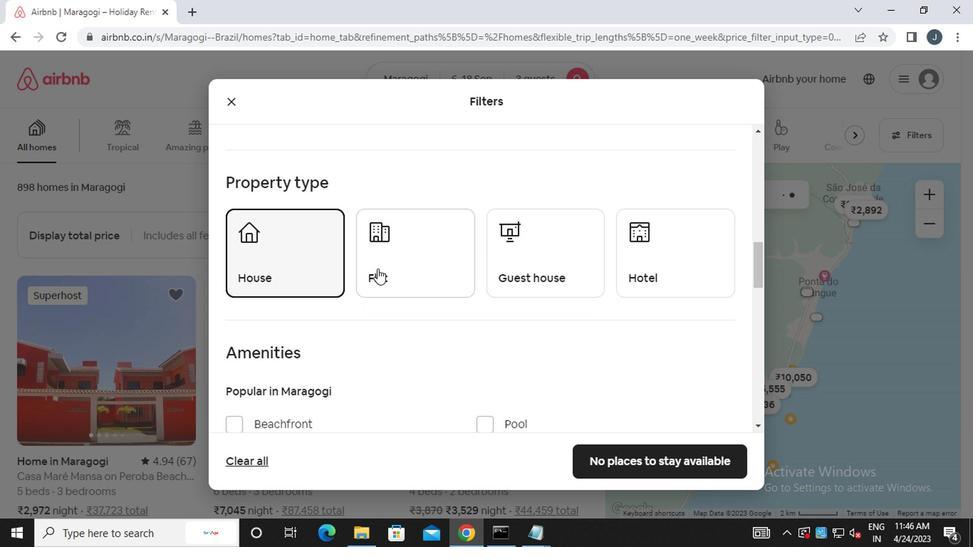 
Action: Mouse pressed left at (379, 268)
Screenshot: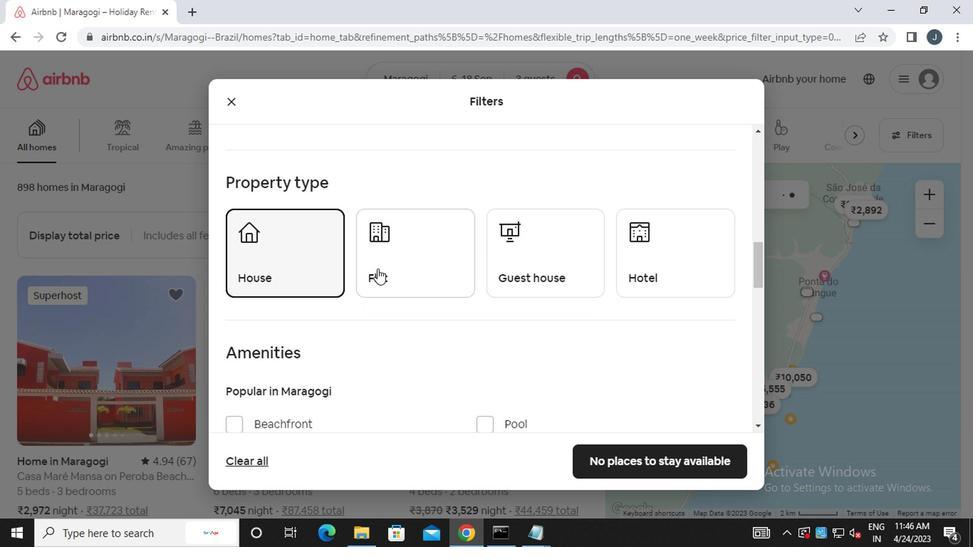 
Action: Mouse moved to (509, 272)
Screenshot: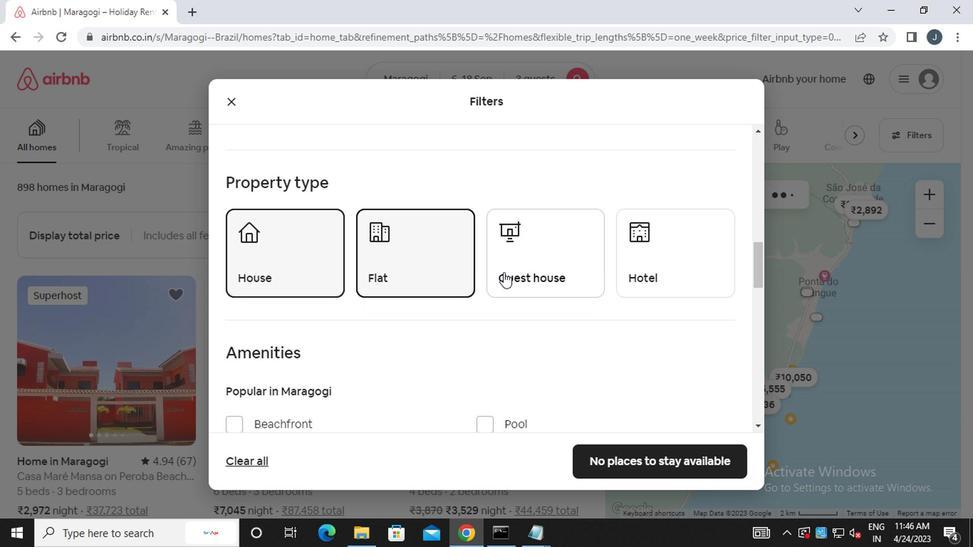 
Action: Mouse pressed left at (509, 272)
Screenshot: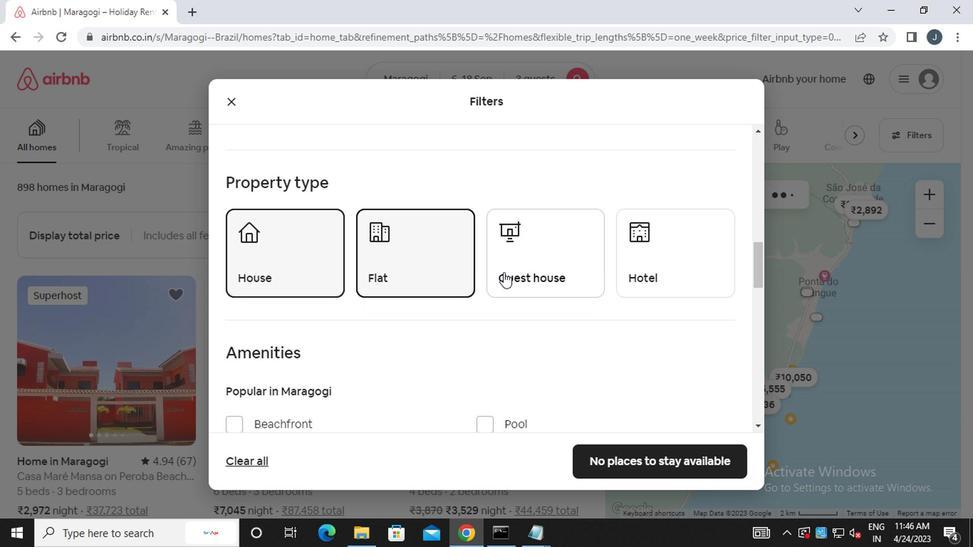 
Action: Mouse moved to (658, 268)
Screenshot: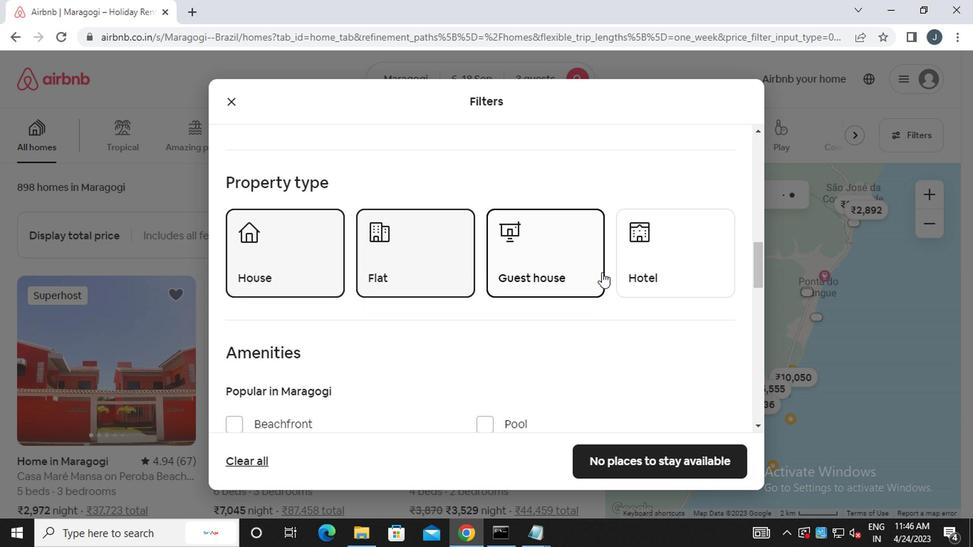 
Action: Mouse pressed left at (658, 268)
Screenshot: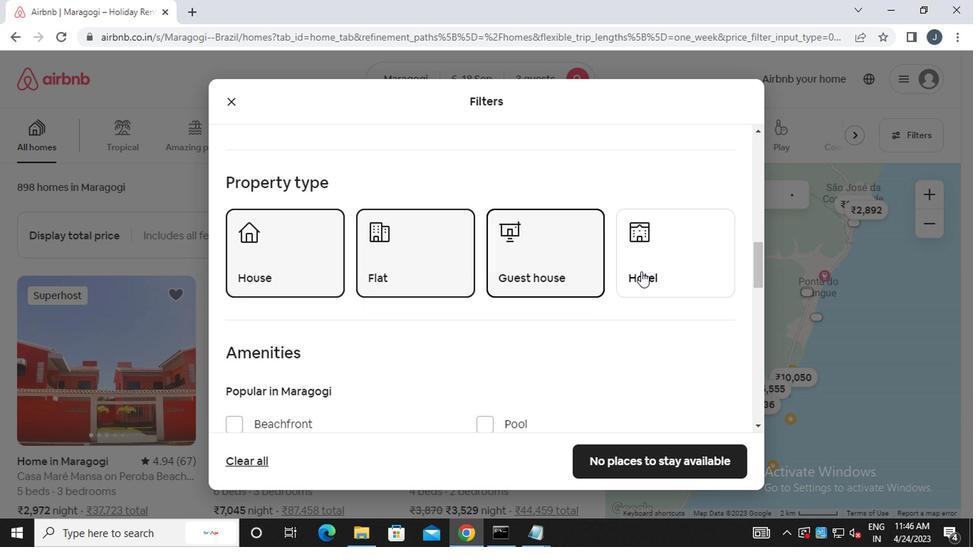 
Action: Mouse moved to (509, 305)
Screenshot: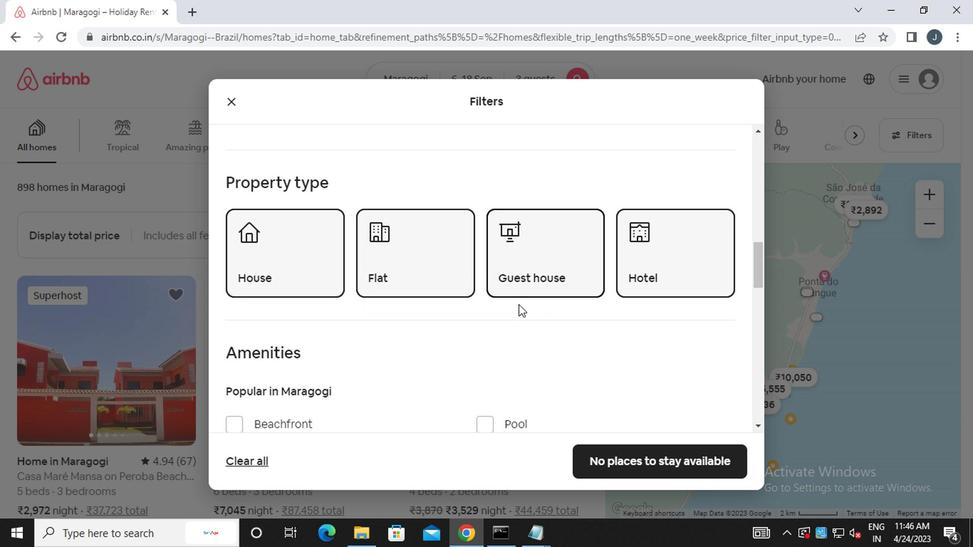 
Action: Mouse scrolled (509, 305) with delta (0, 0)
Screenshot: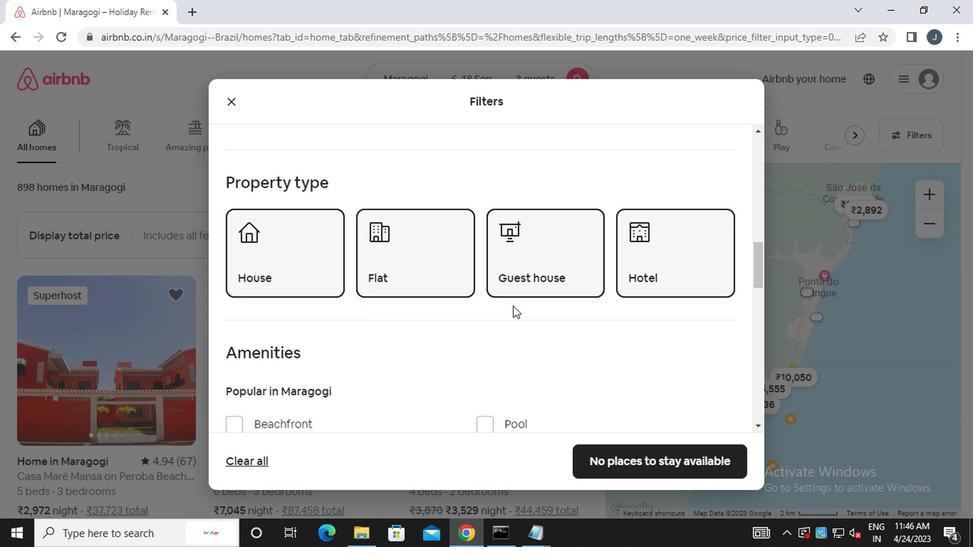 
Action: Mouse scrolled (509, 305) with delta (0, 0)
Screenshot: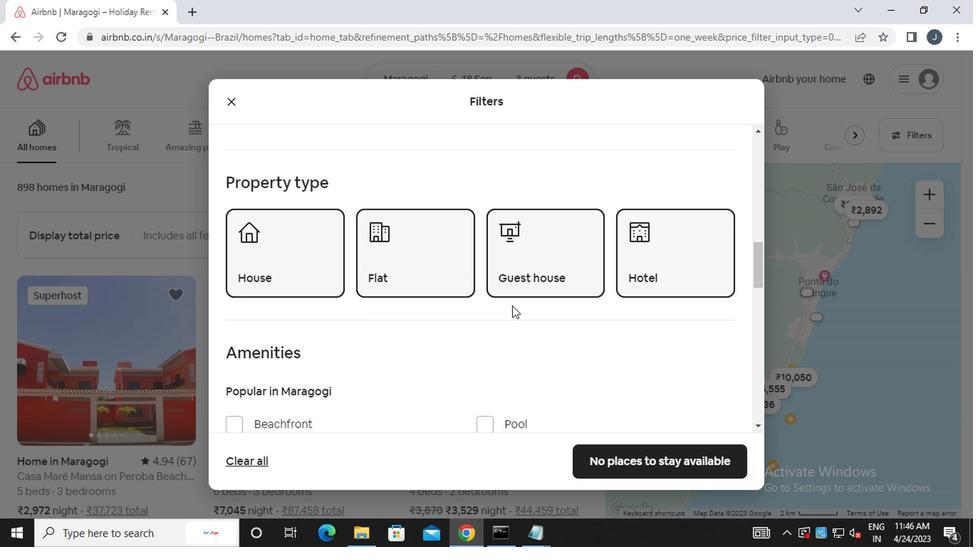 
Action: Mouse scrolled (509, 305) with delta (0, 0)
Screenshot: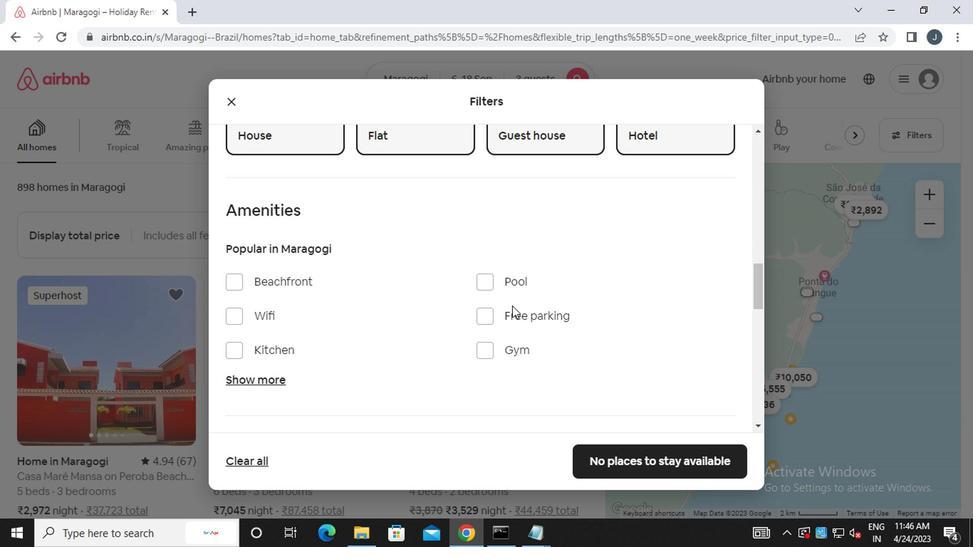 
Action: Mouse scrolled (509, 305) with delta (0, 0)
Screenshot: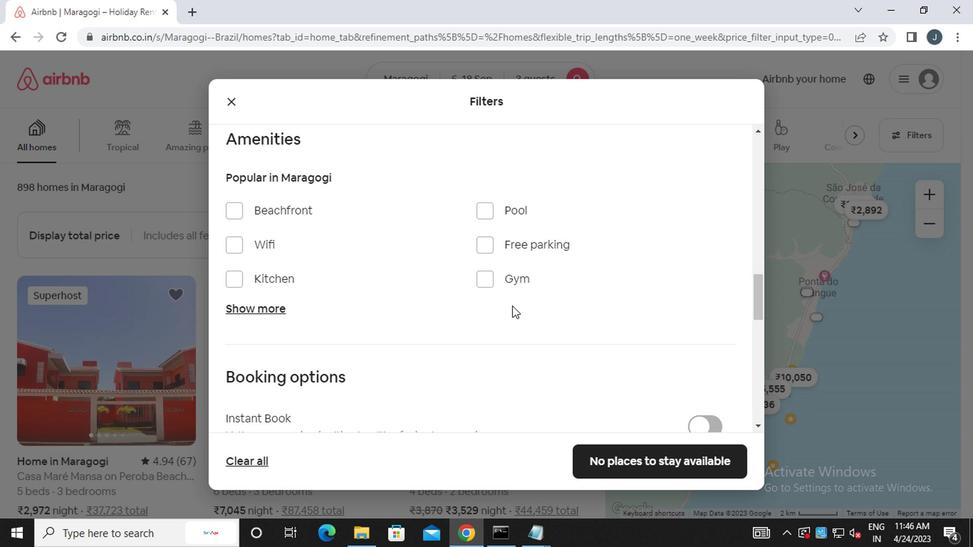 
Action: Mouse scrolled (509, 305) with delta (0, 0)
Screenshot: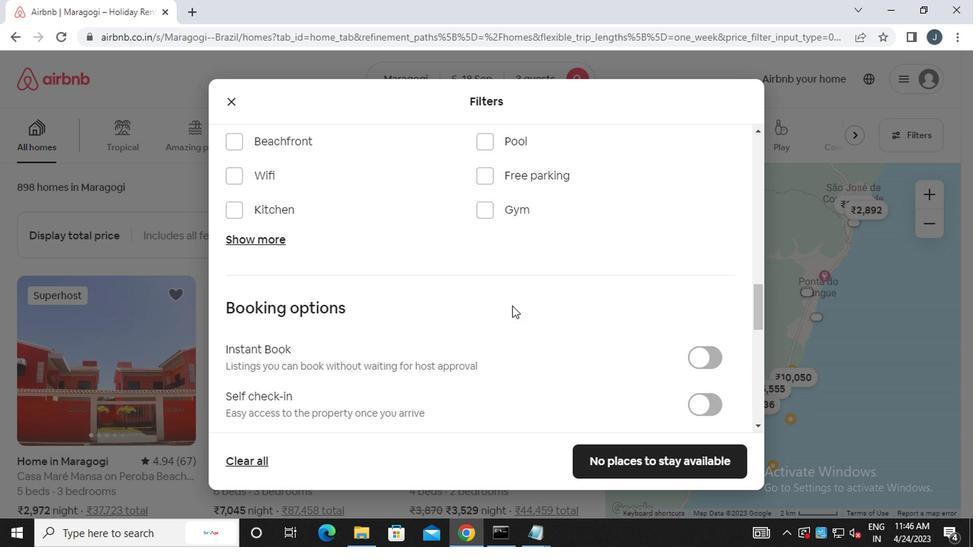 
Action: Mouse scrolled (509, 305) with delta (0, 0)
Screenshot: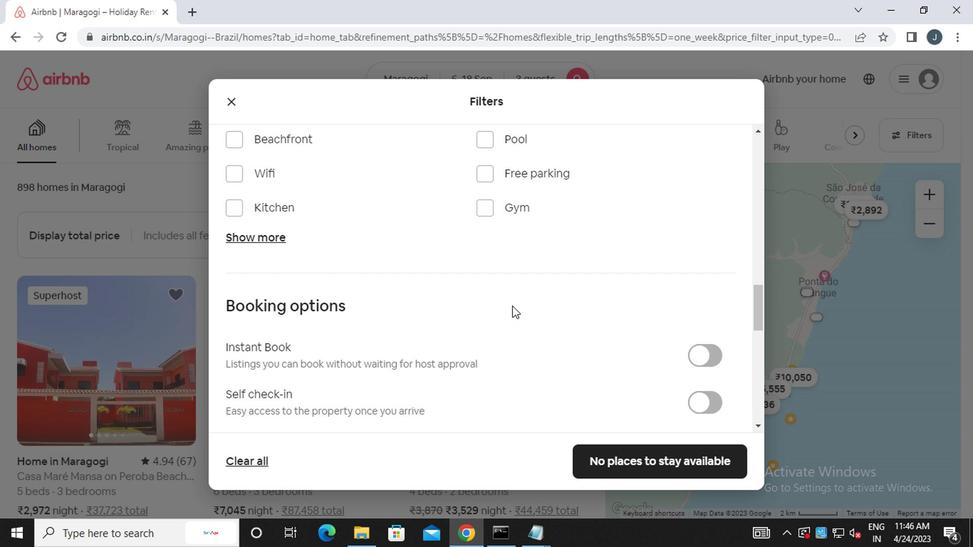 
Action: Mouse moved to (690, 263)
Screenshot: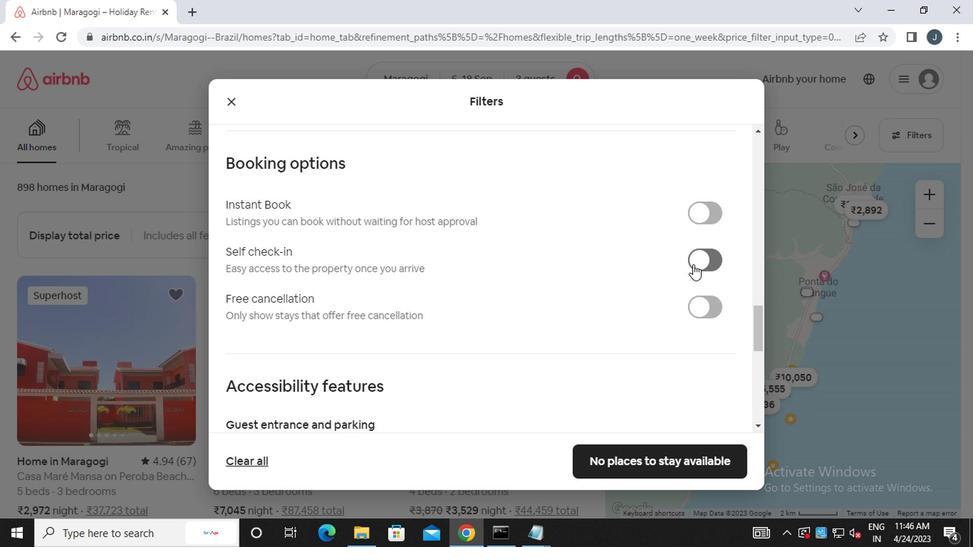 
Action: Mouse pressed left at (690, 263)
Screenshot: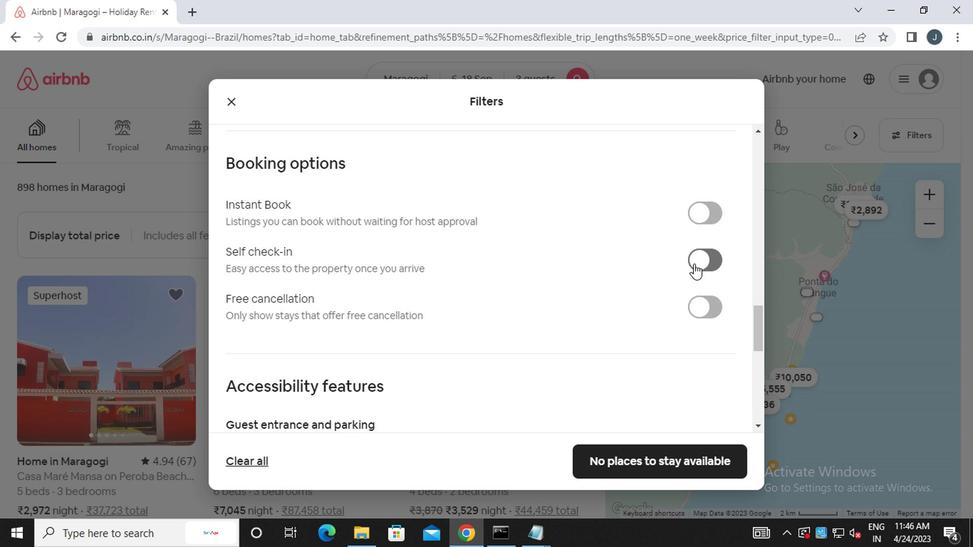 
Action: Mouse moved to (561, 319)
Screenshot: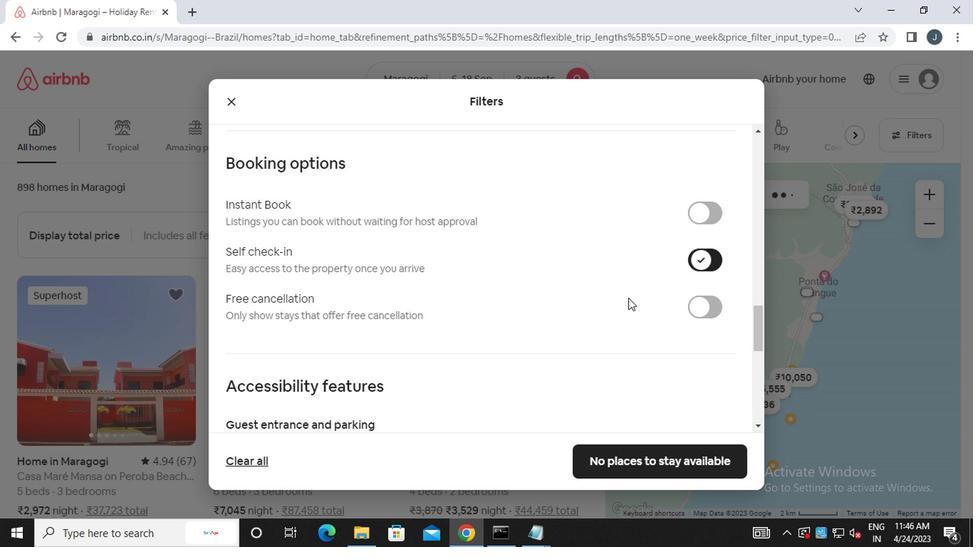
Action: Mouse scrolled (561, 318) with delta (0, 0)
Screenshot: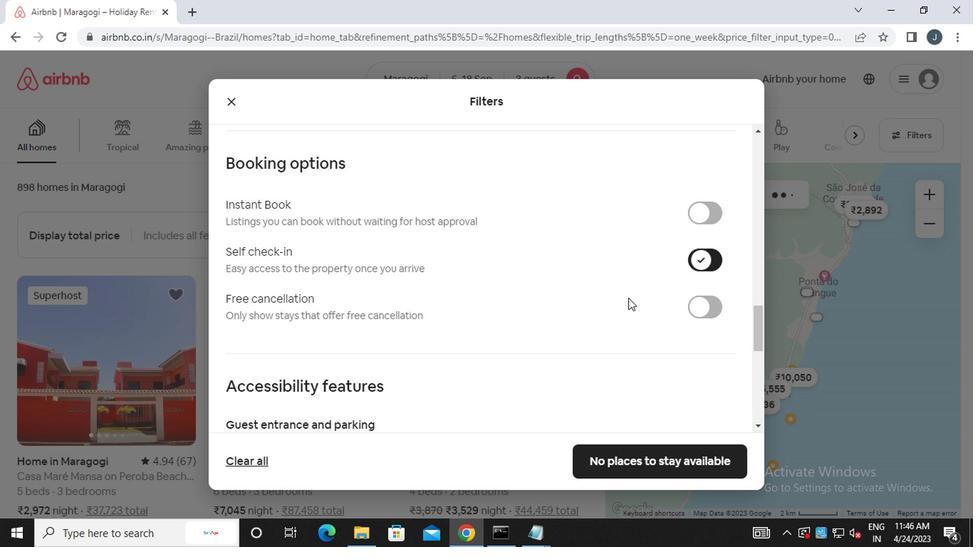 
Action: Mouse moved to (557, 323)
Screenshot: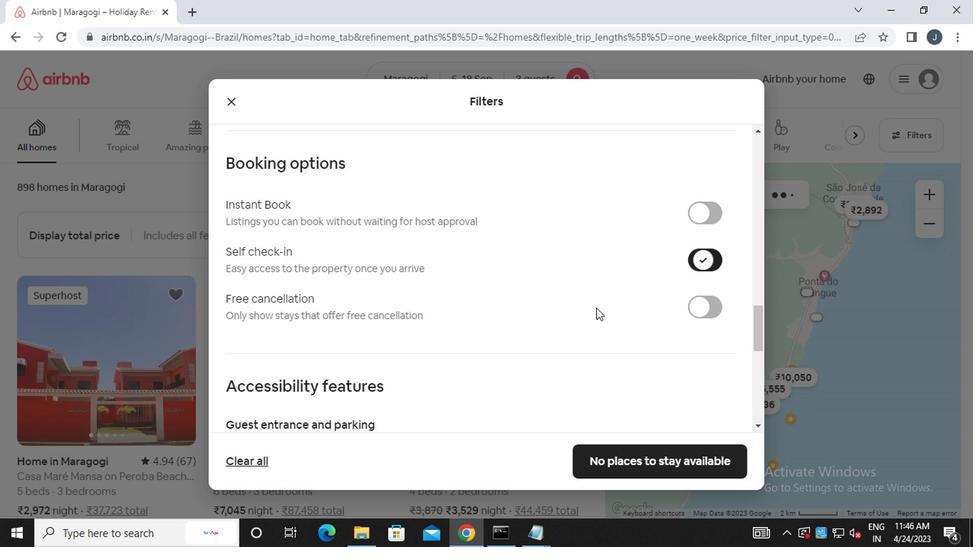 
Action: Mouse scrolled (557, 322) with delta (0, 0)
Screenshot: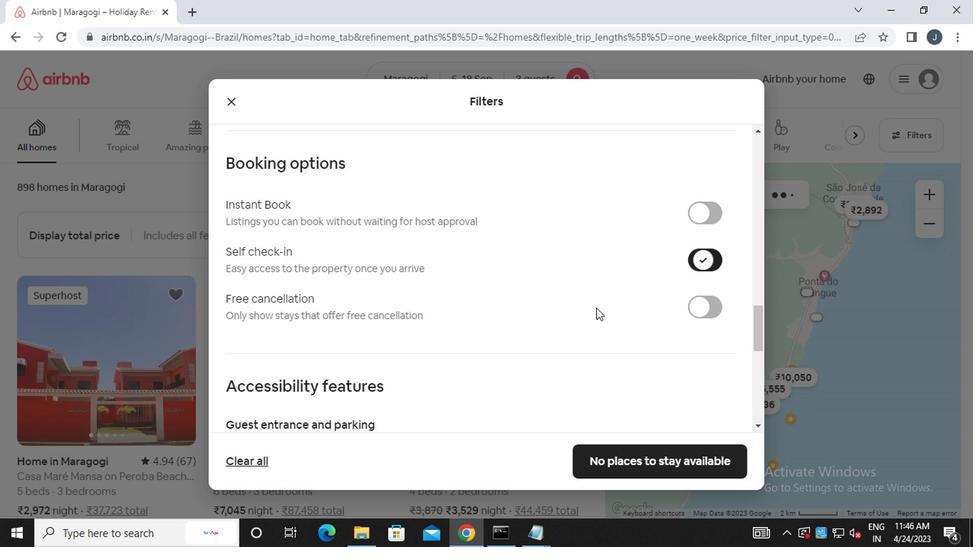 
Action: Mouse moved to (556, 324)
Screenshot: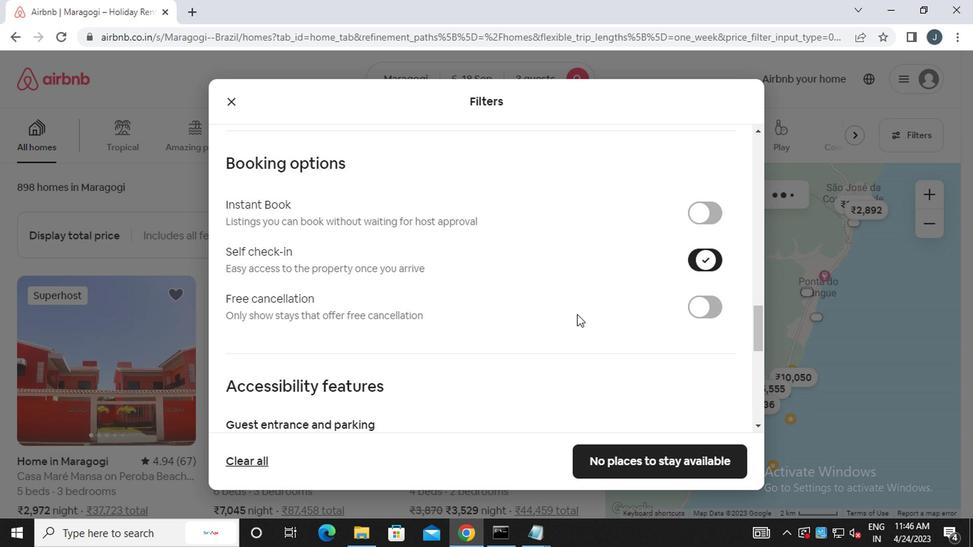 
Action: Mouse scrolled (556, 323) with delta (0, -1)
Screenshot: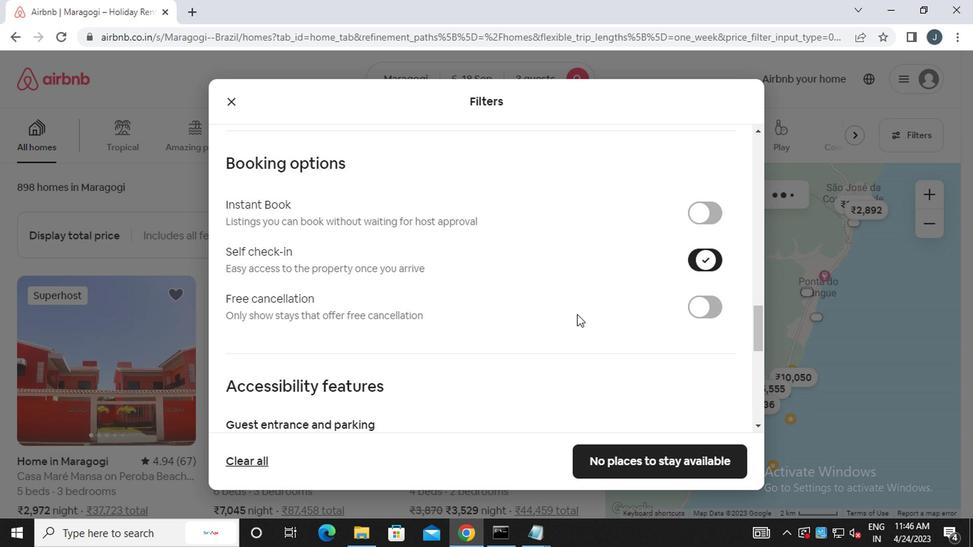 
Action: Mouse scrolled (556, 323) with delta (0, -1)
Screenshot: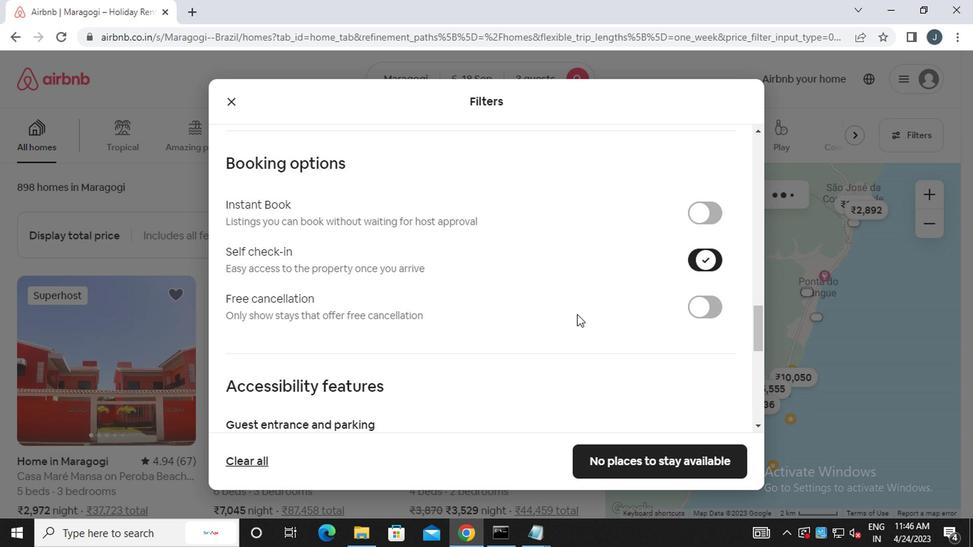 
Action: Mouse scrolled (556, 323) with delta (0, -1)
Screenshot: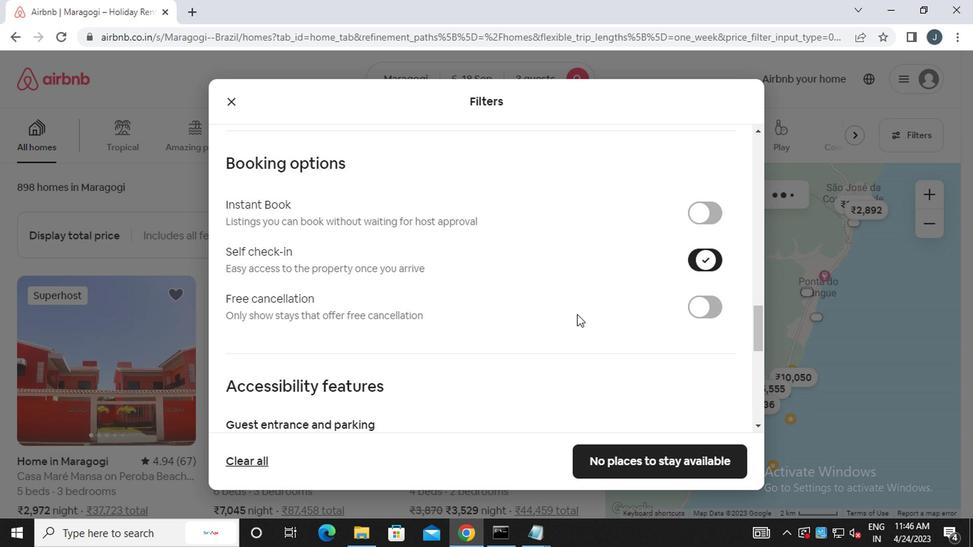 
Action: Mouse scrolled (556, 323) with delta (0, -1)
Screenshot: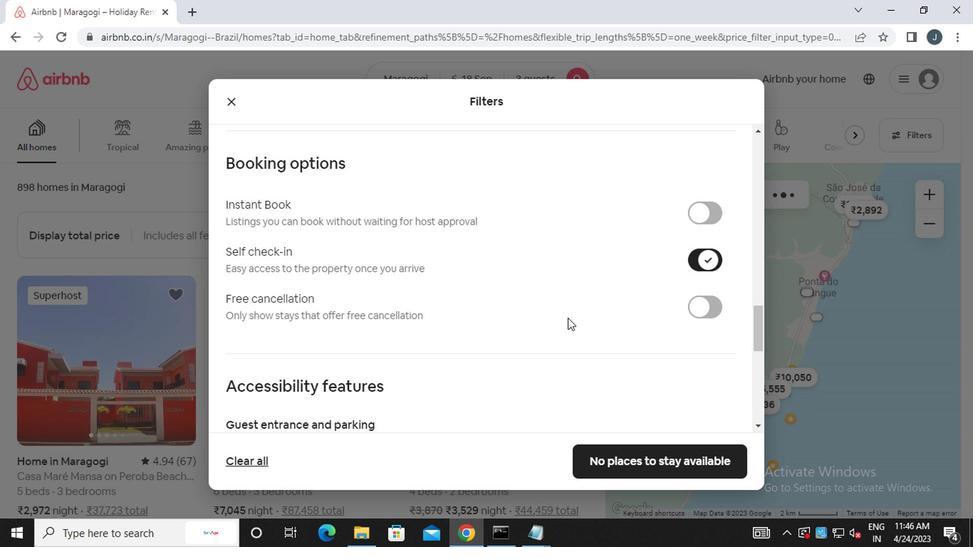 
Action: Mouse scrolled (556, 323) with delta (0, -1)
Screenshot: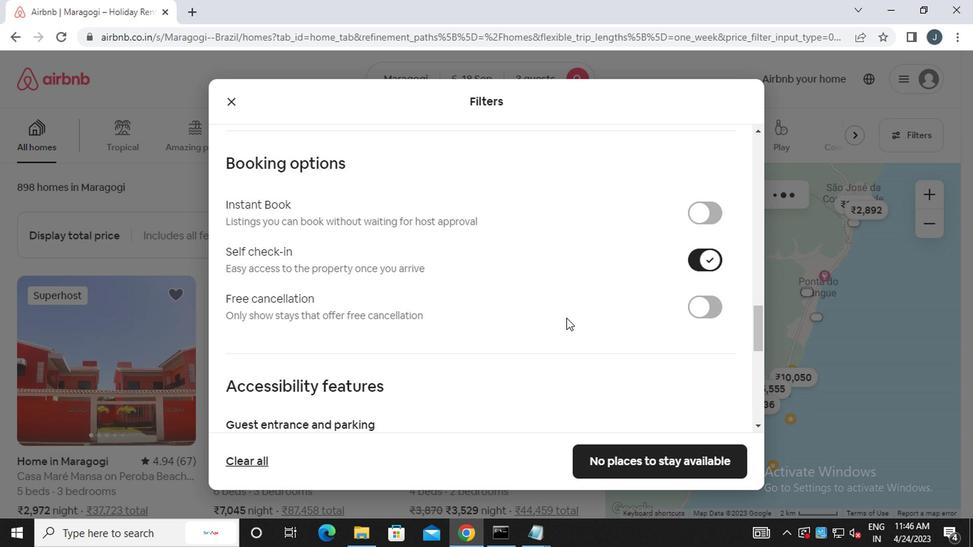 
Action: Mouse moved to (555, 324)
Screenshot: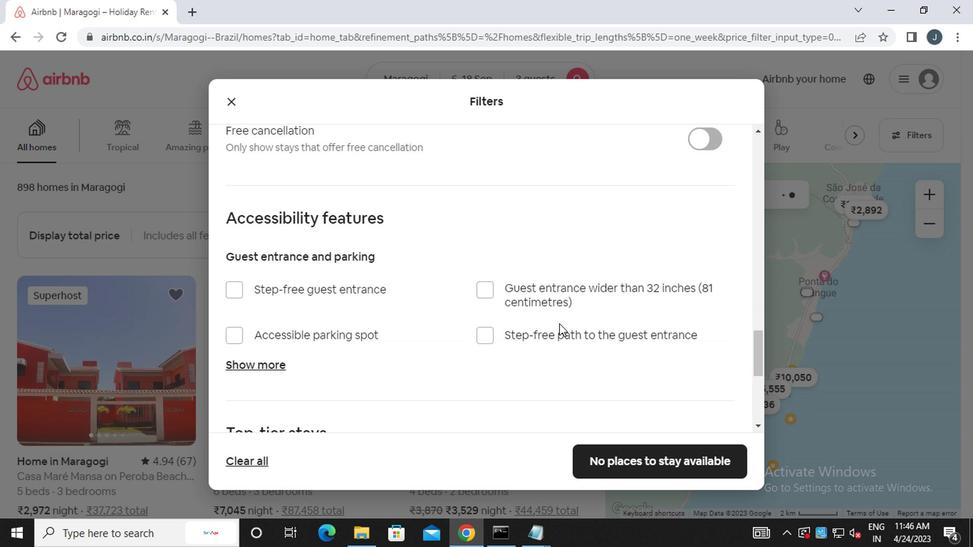 
Action: Mouse scrolled (555, 323) with delta (0, -1)
Screenshot: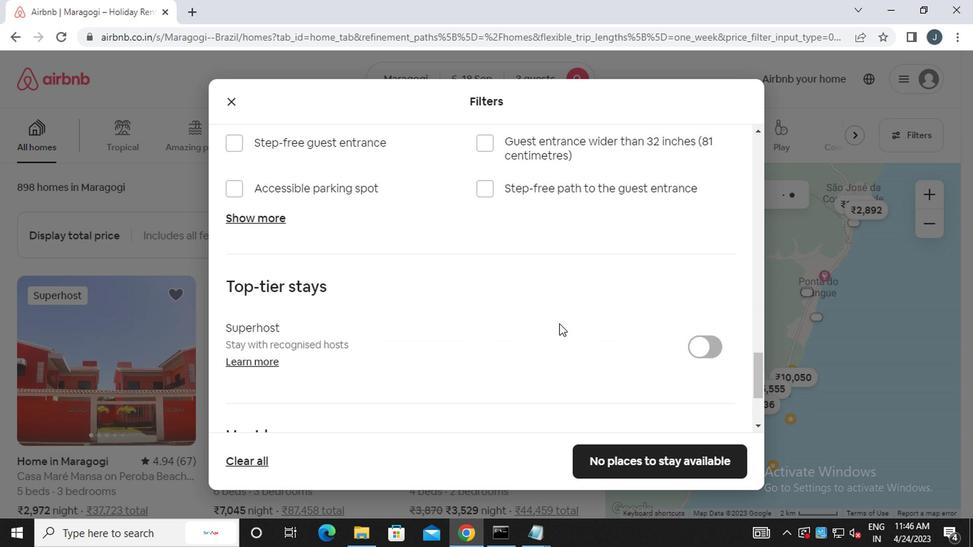 
Action: Mouse scrolled (555, 323) with delta (0, -1)
Screenshot: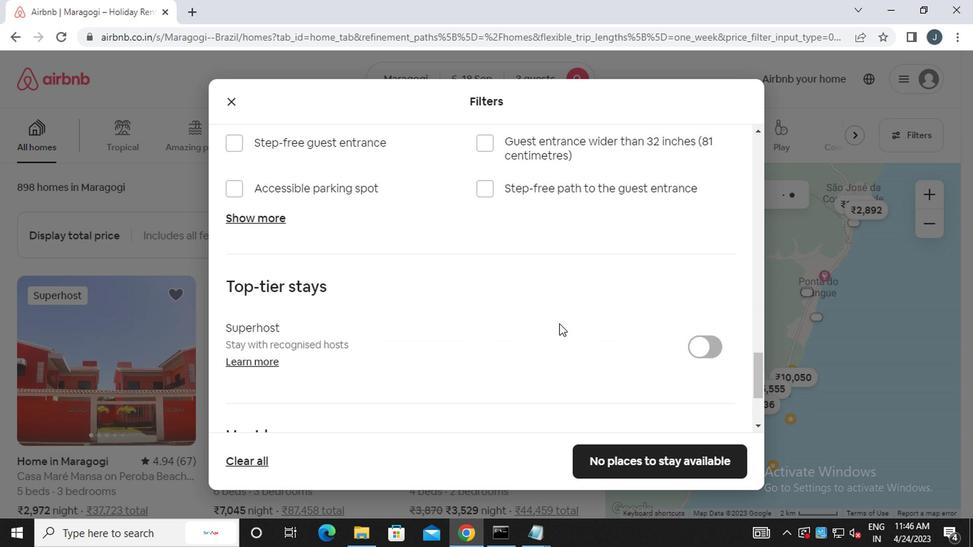 
Action: Mouse scrolled (555, 323) with delta (0, -1)
Screenshot: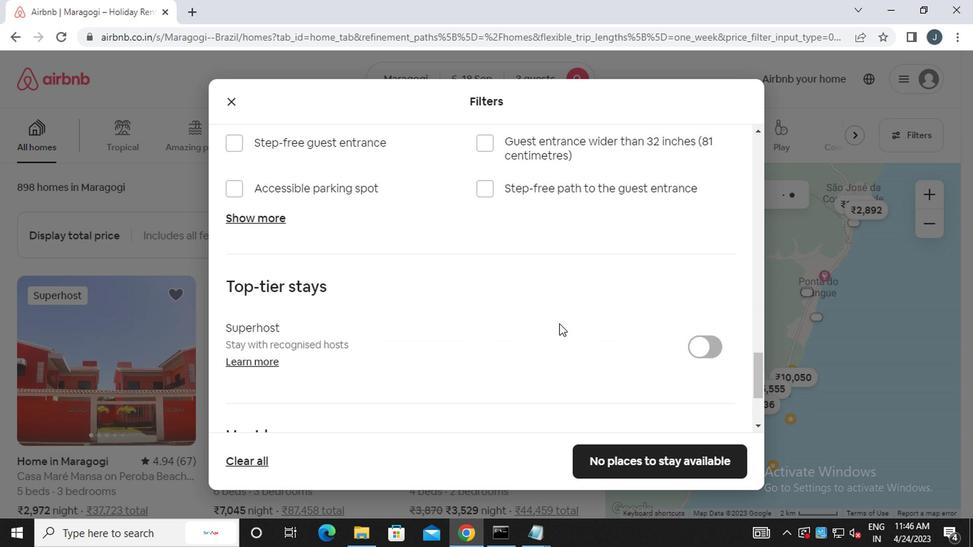 
Action: Mouse scrolled (555, 323) with delta (0, -1)
Screenshot: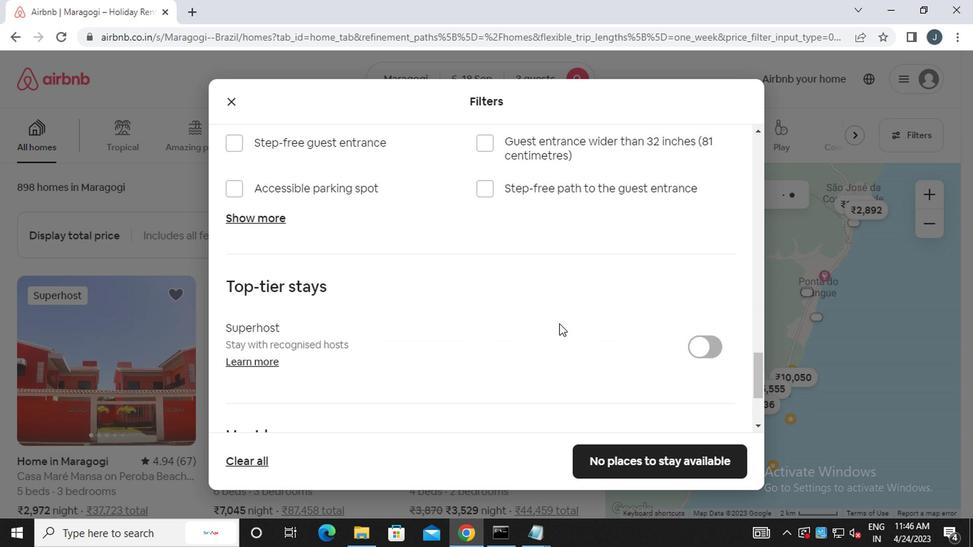 
Action: Mouse scrolled (555, 323) with delta (0, -1)
Screenshot: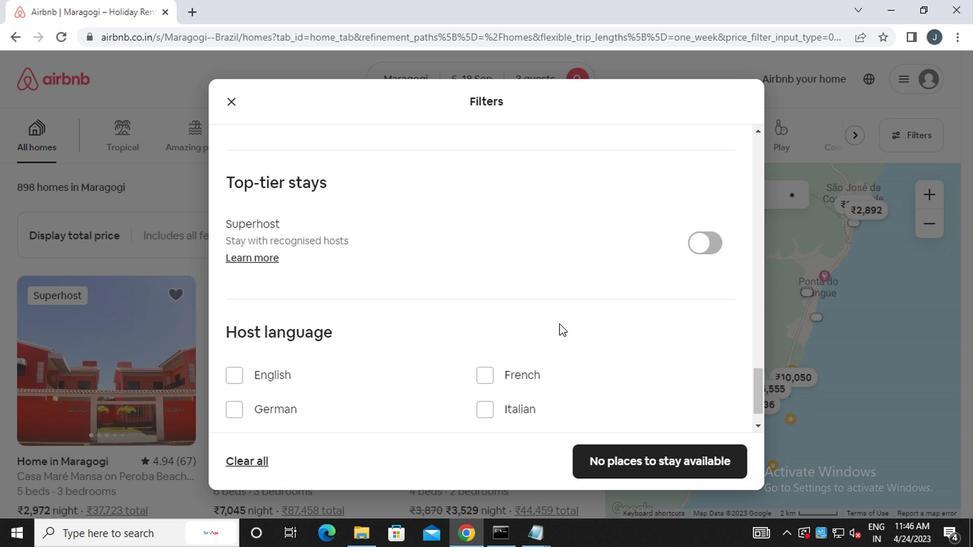 
Action: Mouse scrolled (555, 323) with delta (0, -1)
Screenshot: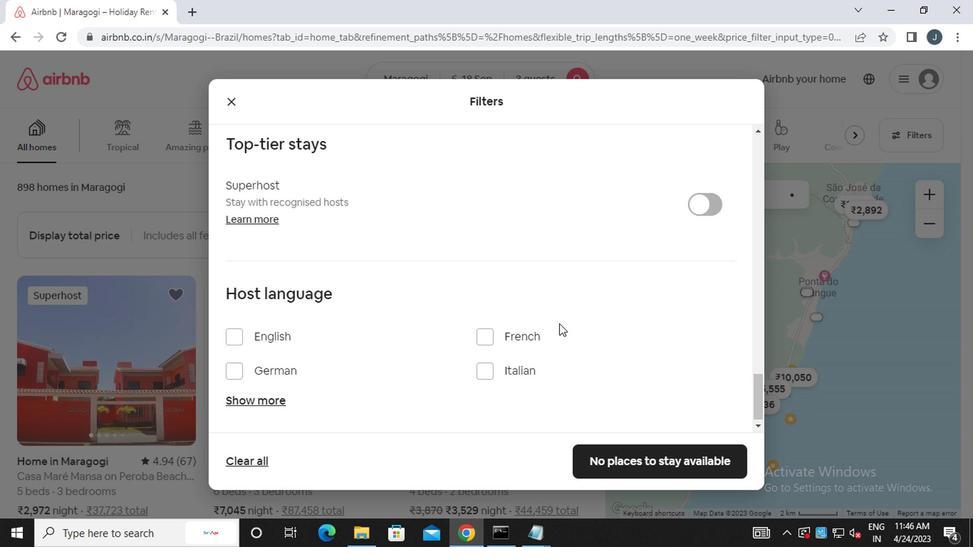
Action: Mouse moved to (277, 398)
Screenshot: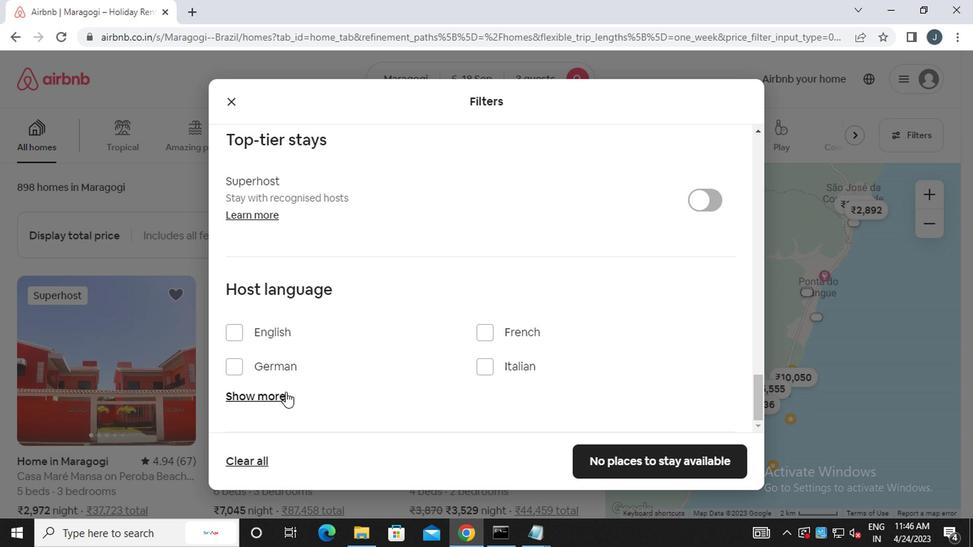 
Action: Mouse pressed left at (277, 398)
Screenshot: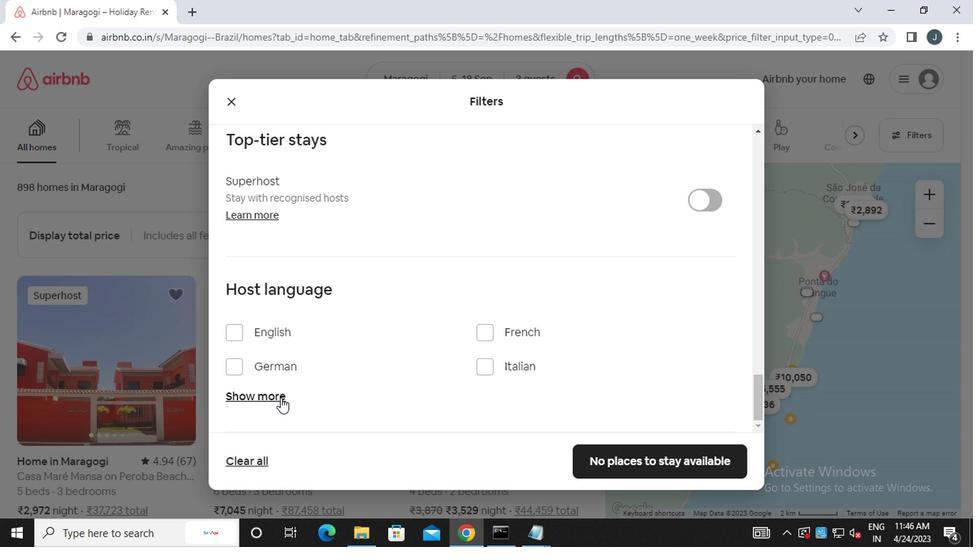 
Action: Mouse pressed left at (277, 398)
Screenshot: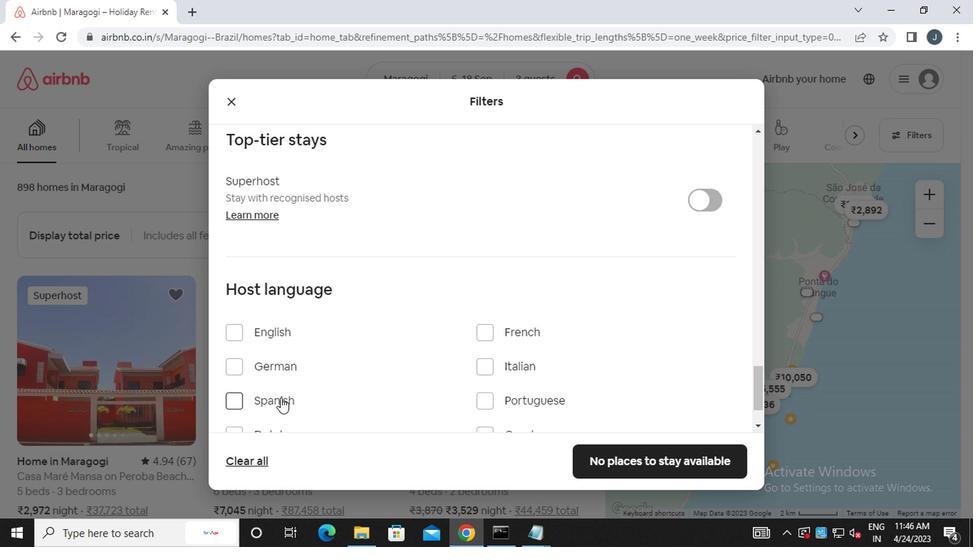 
Action: Mouse moved to (625, 462)
Screenshot: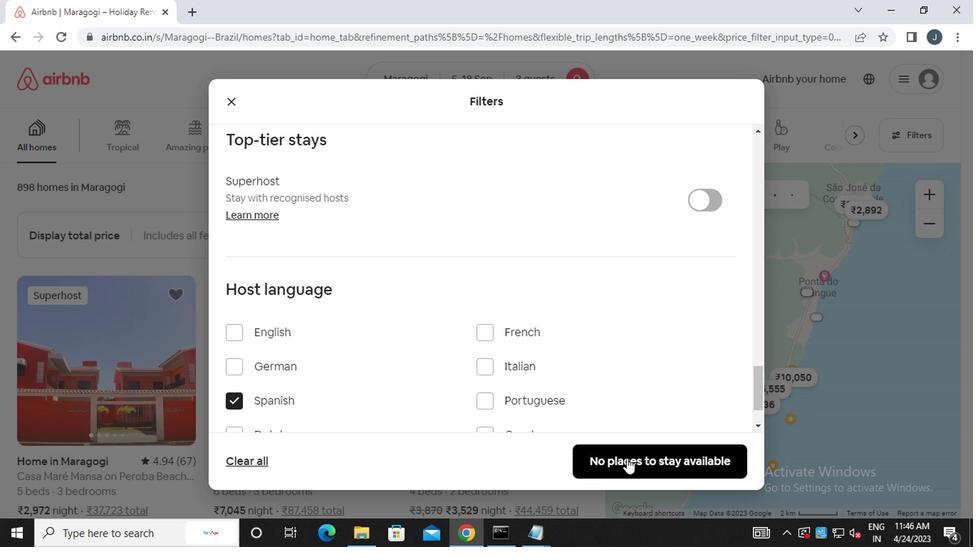 
Action: Mouse pressed left at (625, 462)
Screenshot: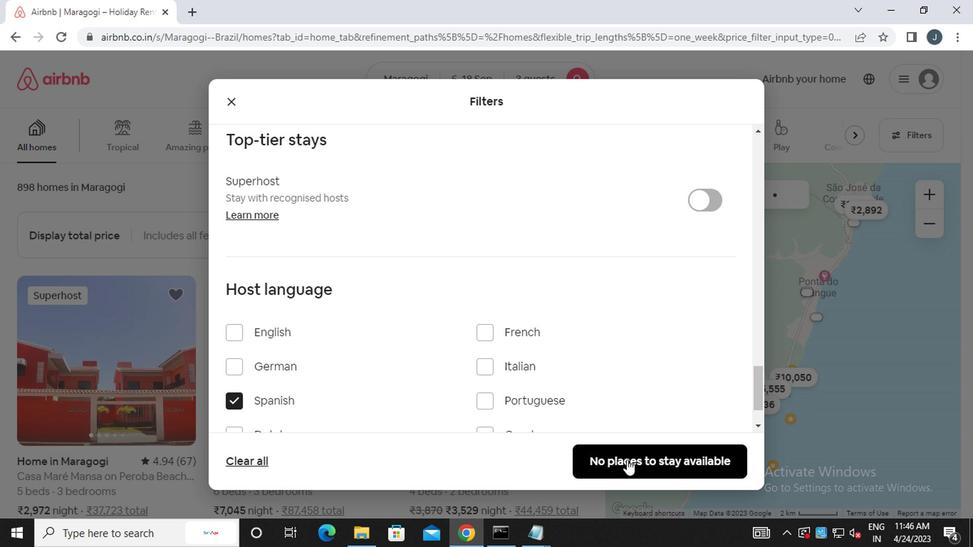 
Action: Mouse moved to (624, 461)
Screenshot: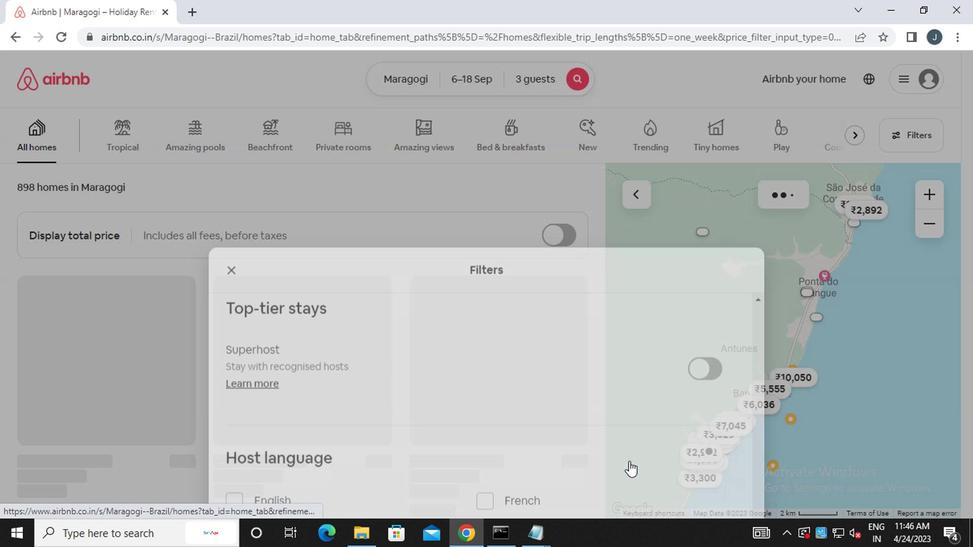 
